 Task: Find connections with filter location Campiña with filter topic #Onlineadvertisingwith filter profile language English with filter current company AMD with filter school BNM Institute Of Technology with filter industry Investment Advice with filter service category AssistanceAdvertising with filter keywords title Nurse
Action: Mouse moved to (489, 65)
Screenshot: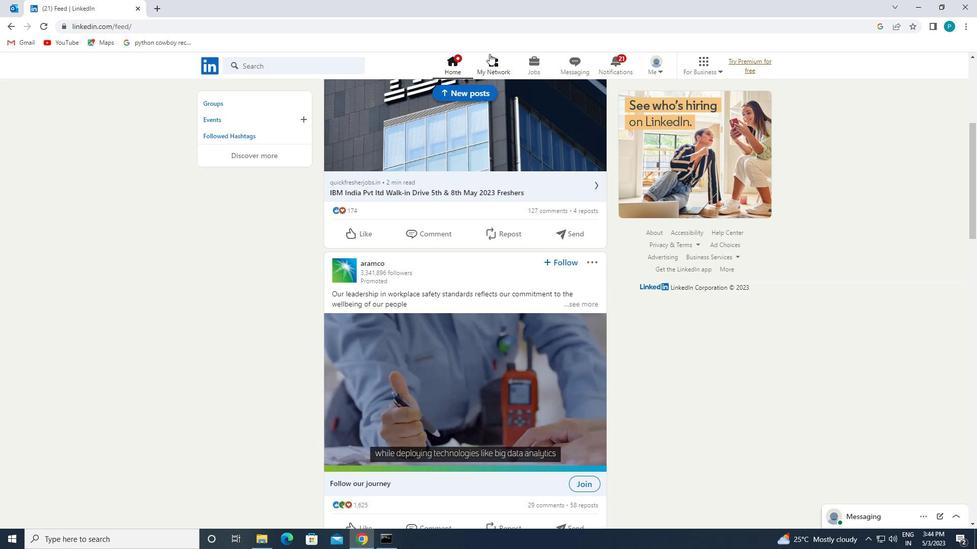 
Action: Mouse pressed left at (489, 65)
Screenshot: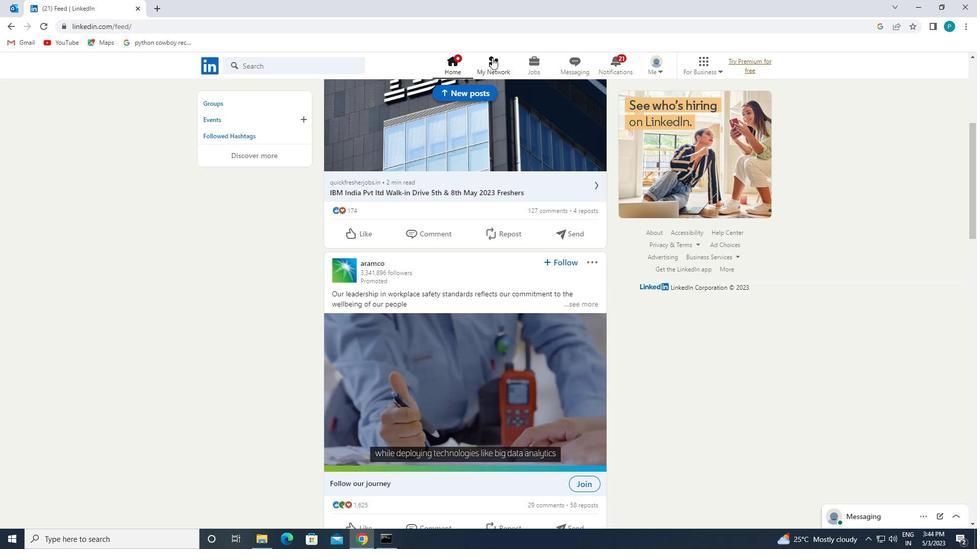 
Action: Mouse moved to (306, 120)
Screenshot: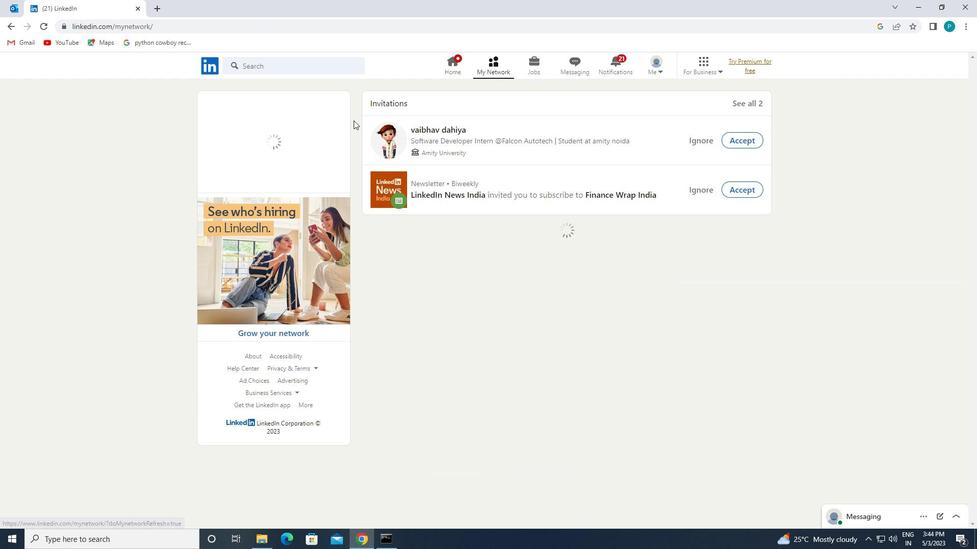 
Action: Mouse pressed left at (306, 120)
Screenshot: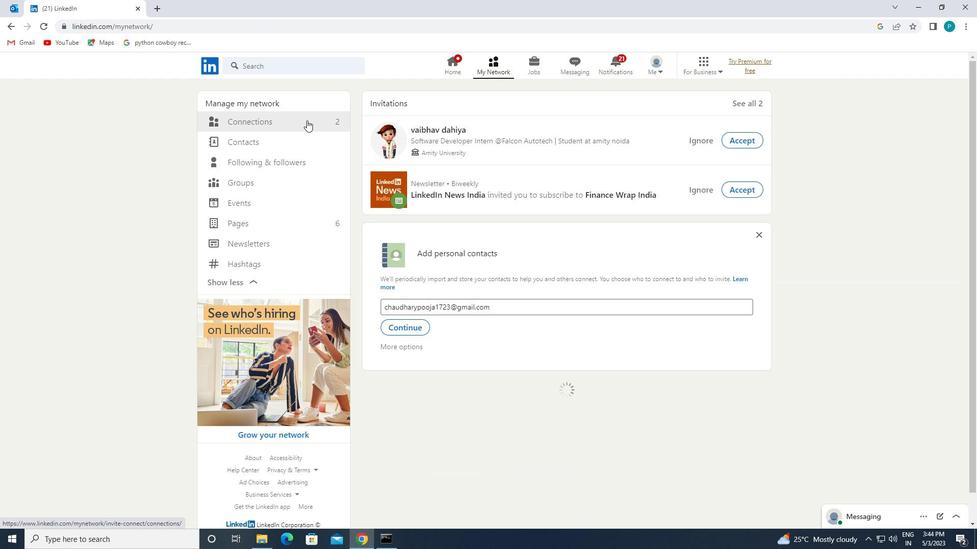 
Action: Mouse moved to (571, 122)
Screenshot: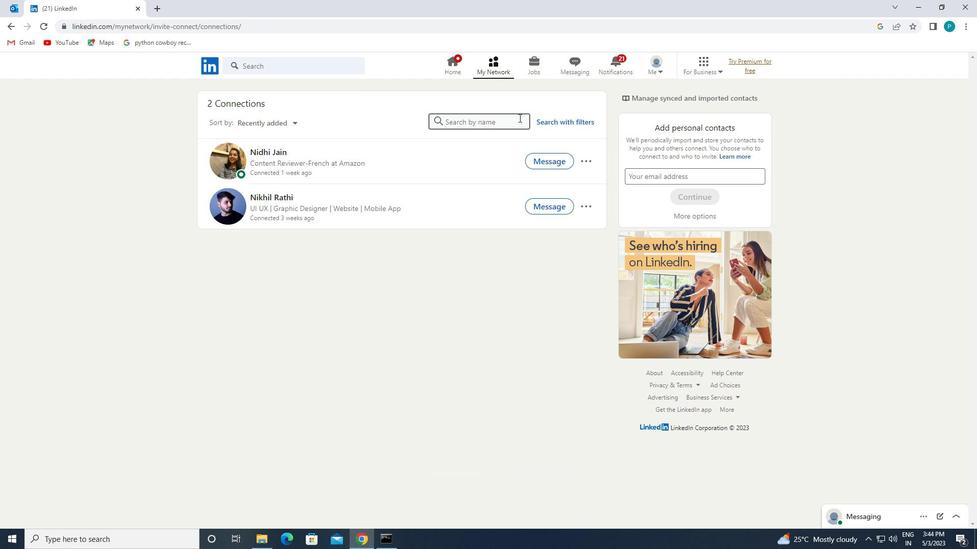 
Action: Mouse pressed left at (571, 122)
Screenshot: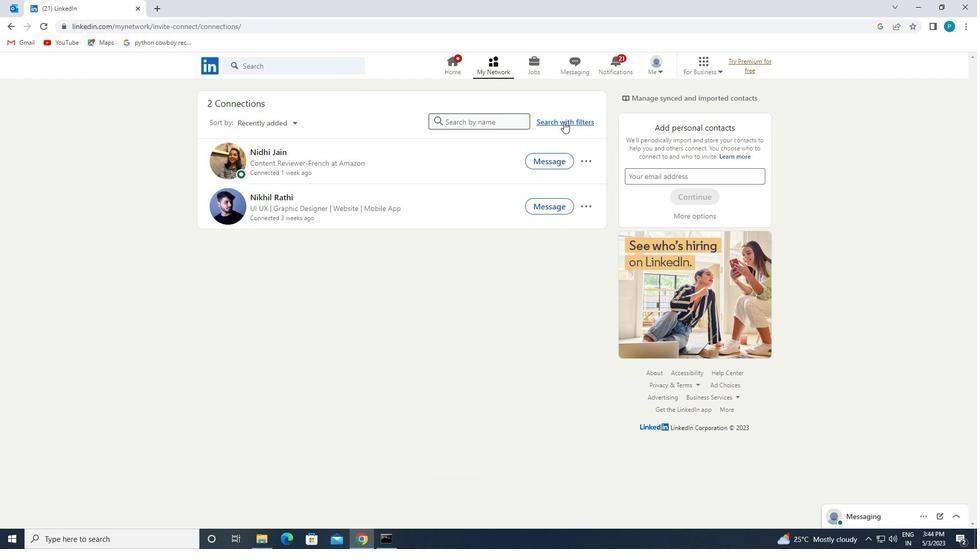 
Action: Mouse moved to (520, 92)
Screenshot: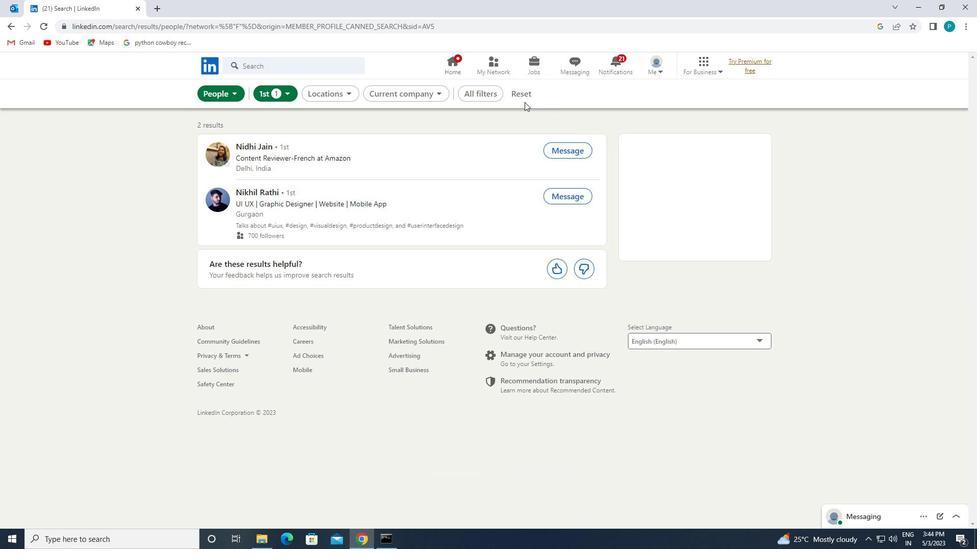 
Action: Mouse pressed left at (520, 92)
Screenshot: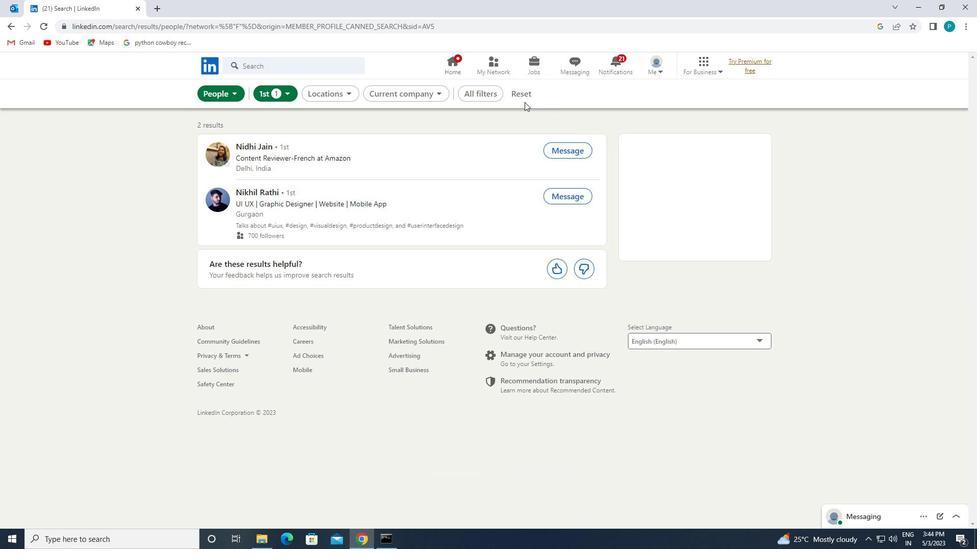 
Action: Mouse moved to (516, 93)
Screenshot: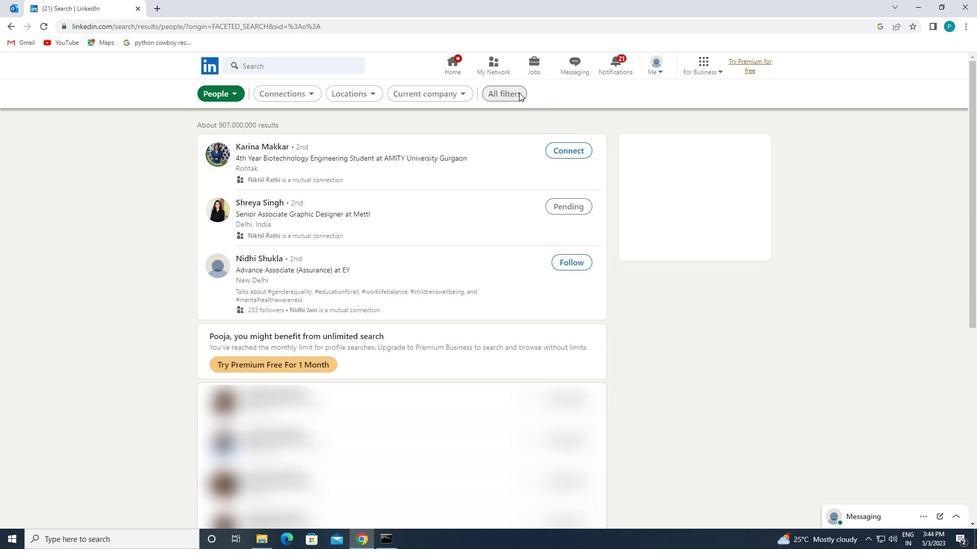
Action: Mouse pressed left at (516, 93)
Screenshot: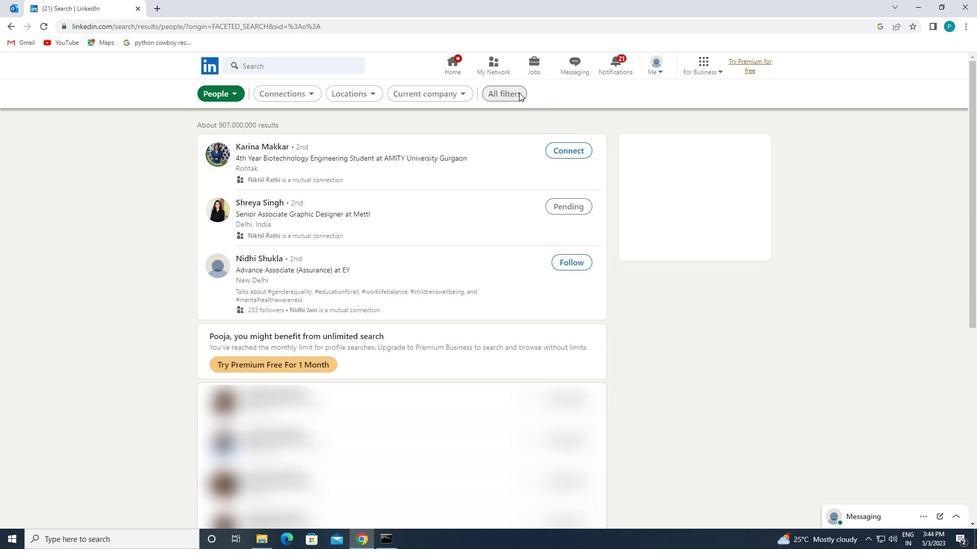 
Action: Mouse moved to (841, 282)
Screenshot: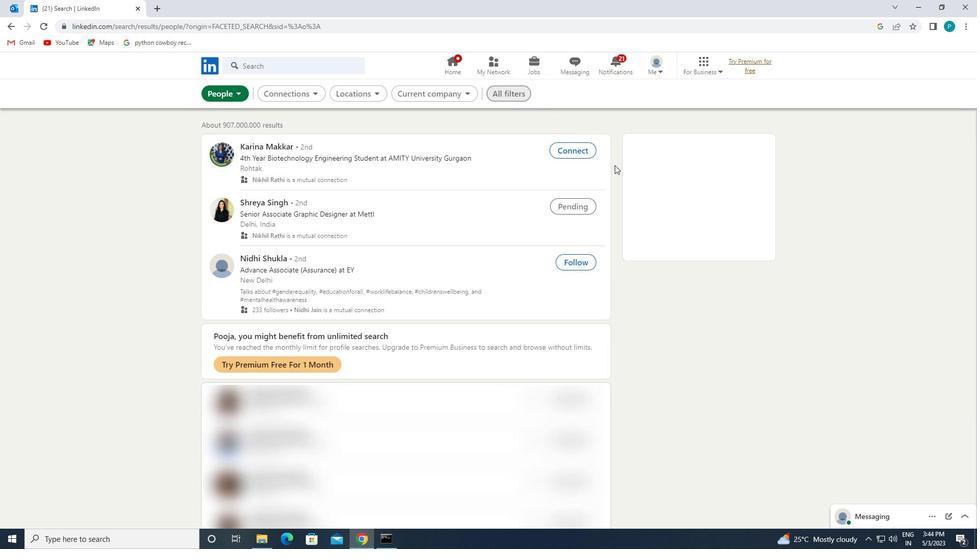 
Action: Mouse scrolled (841, 281) with delta (0, 0)
Screenshot: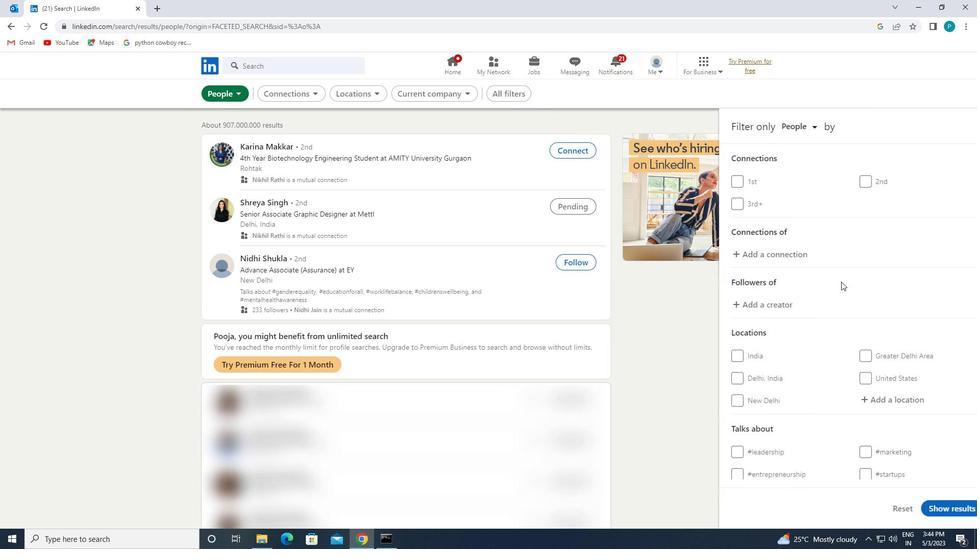 
Action: Mouse moved to (841, 283)
Screenshot: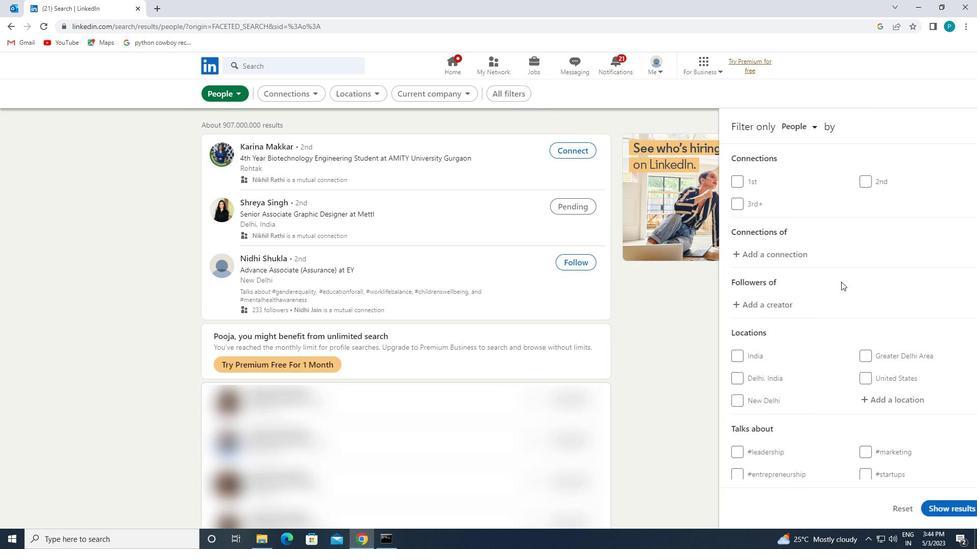 
Action: Mouse scrolled (841, 282) with delta (0, 0)
Screenshot: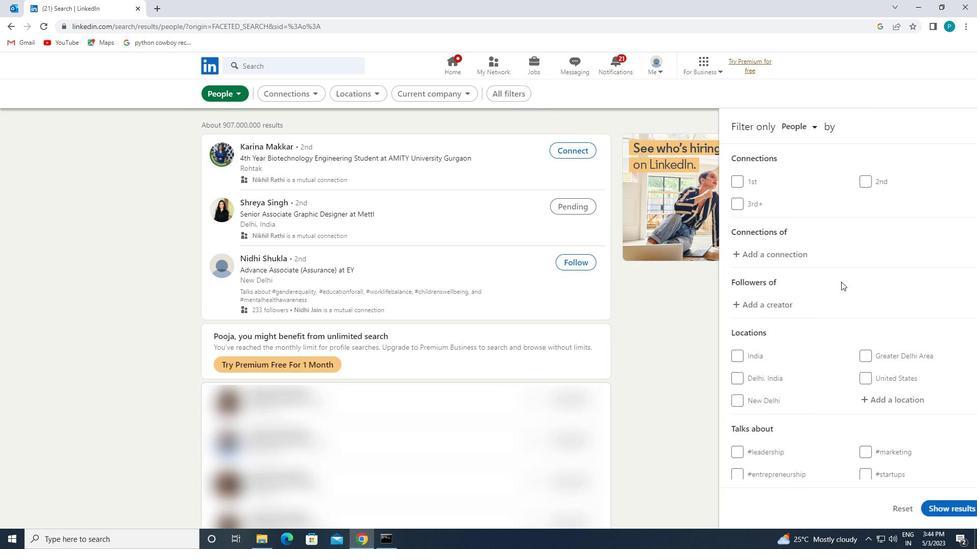 
Action: Mouse moved to (850, 292)
Screenshot: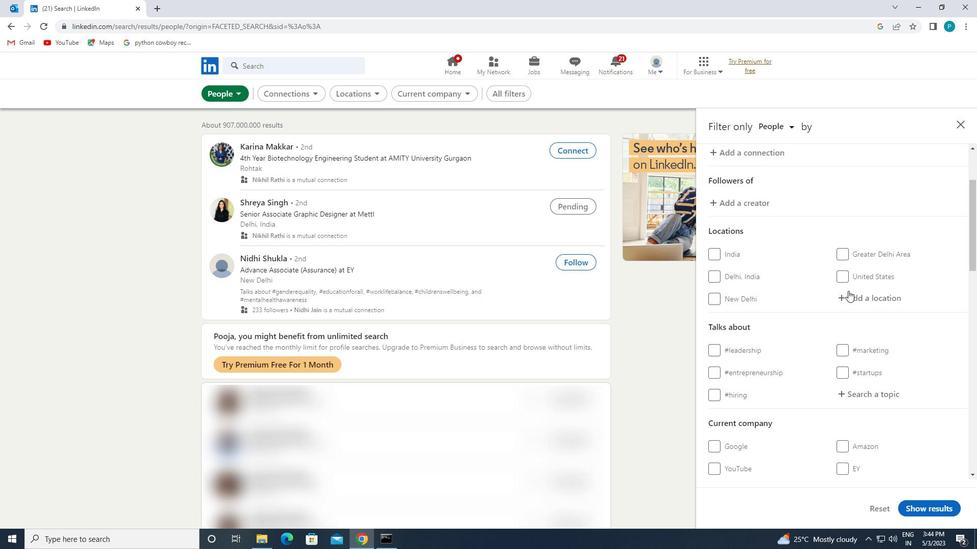 
Action: Mouse pressed left at (850, 292)
Screenshot: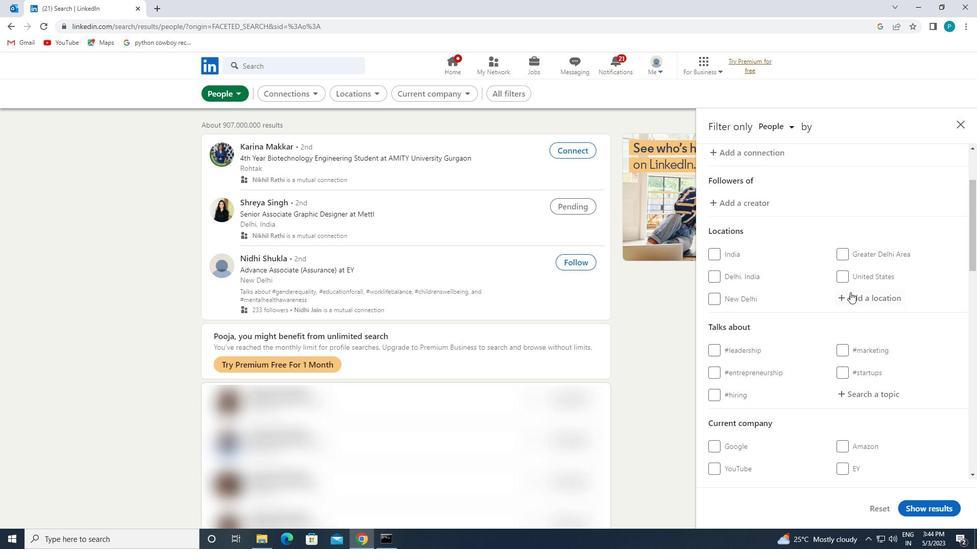 
Action: Mouse moved to (851, 293)
Screenshot: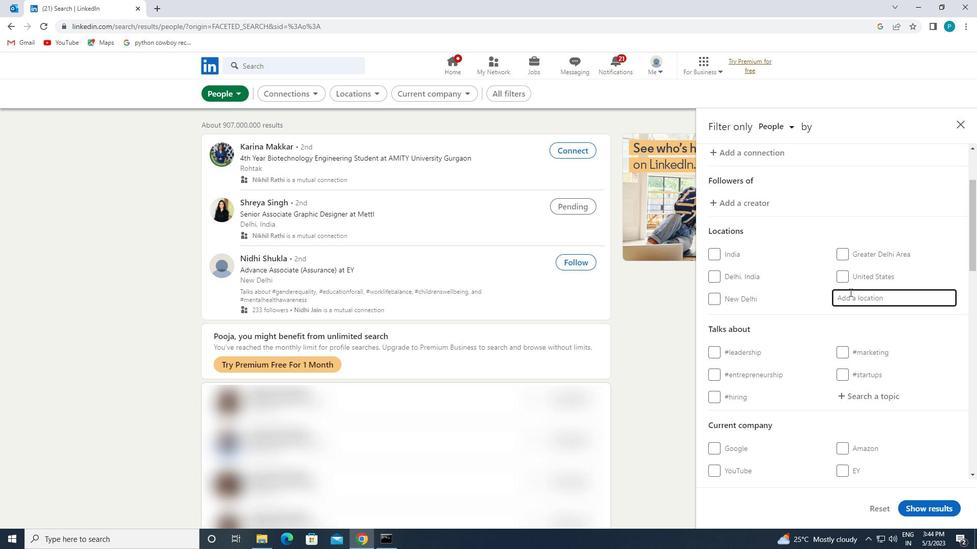 
Action: Key pressed <Key.caps_lock>c<Key.caps_lock>ampina
Screenshot: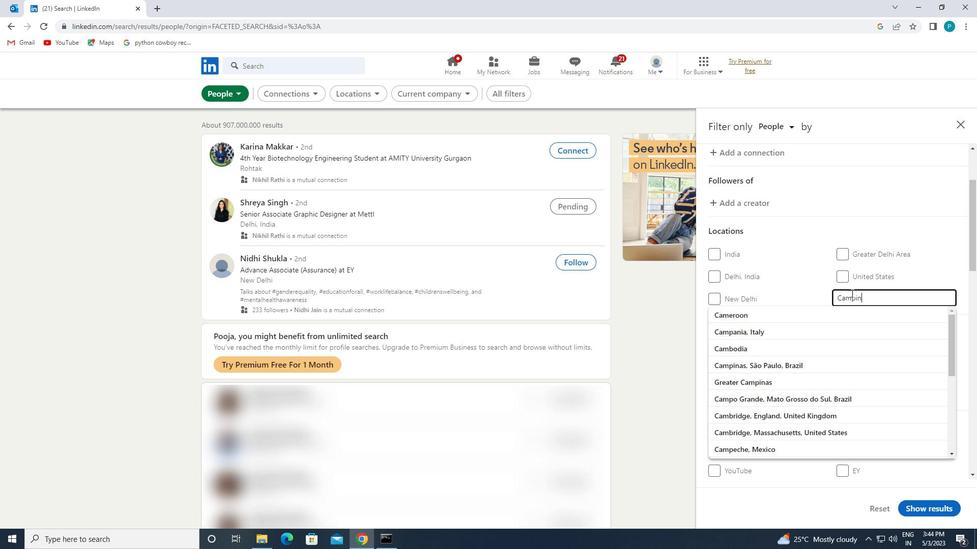 
Action: Mouse moved to (870, 330)
Screenshot: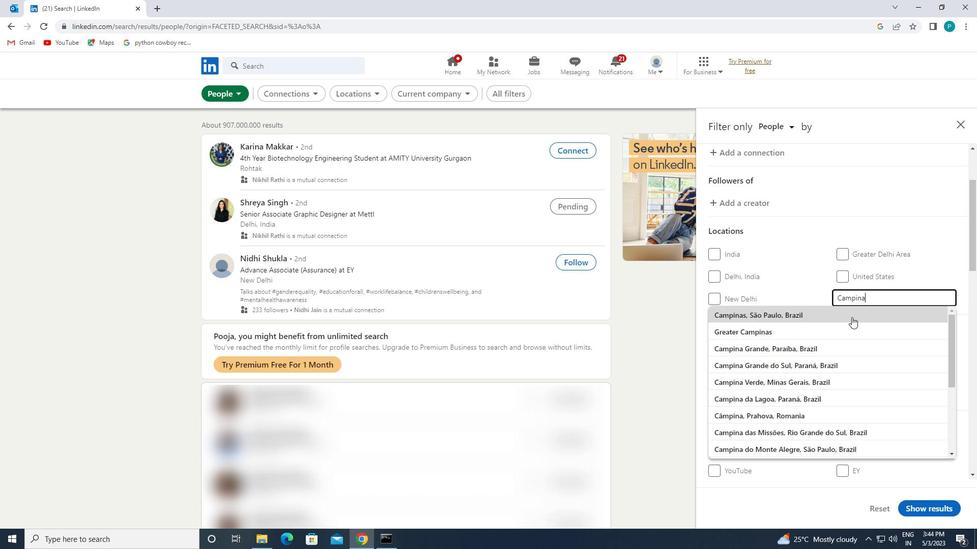 
Action: Key pressed <Key.enter>
Screenshot: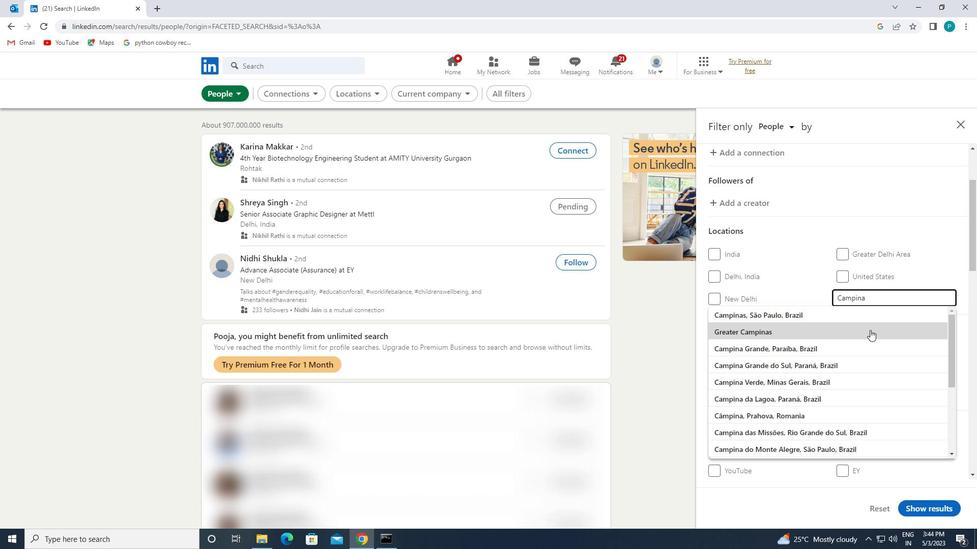 
Action: Mouse moved to (880, 336)
Screenshot: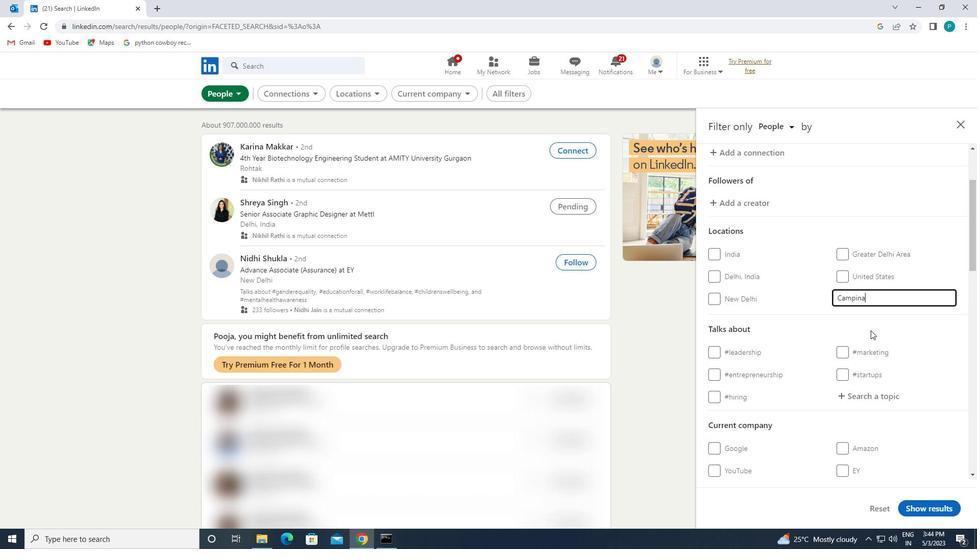 
Action: Mouse scrolled (880, 335) with delta (0, 0)
Screenshot: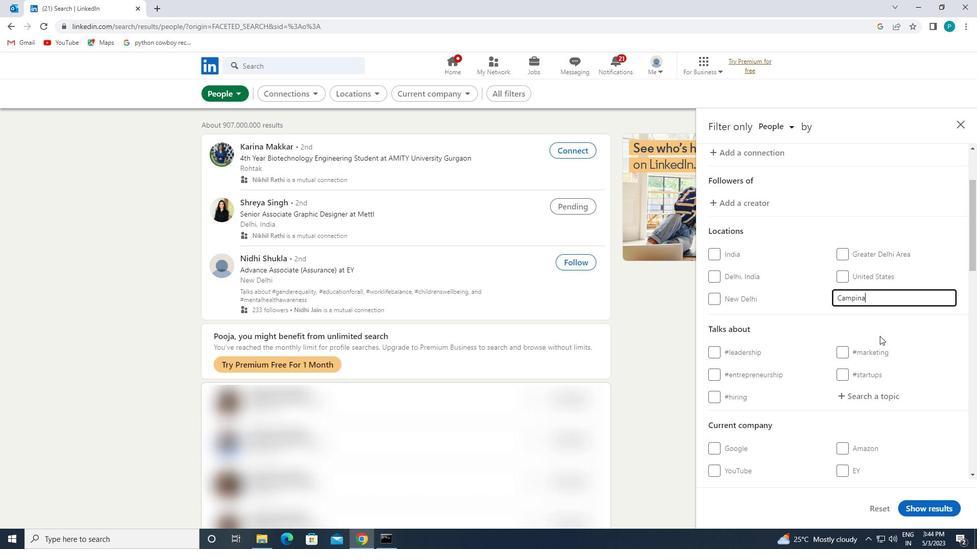 
Action: Mouse scrolled (880, 335) with delta (0, 0)
Screenshot: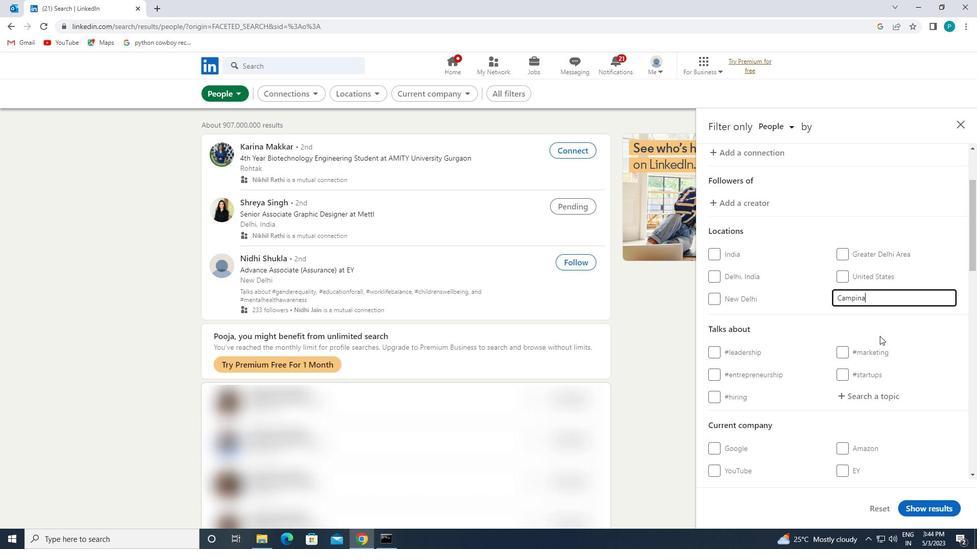 
Action: Mouse moved to (832, 291)
Screenshot: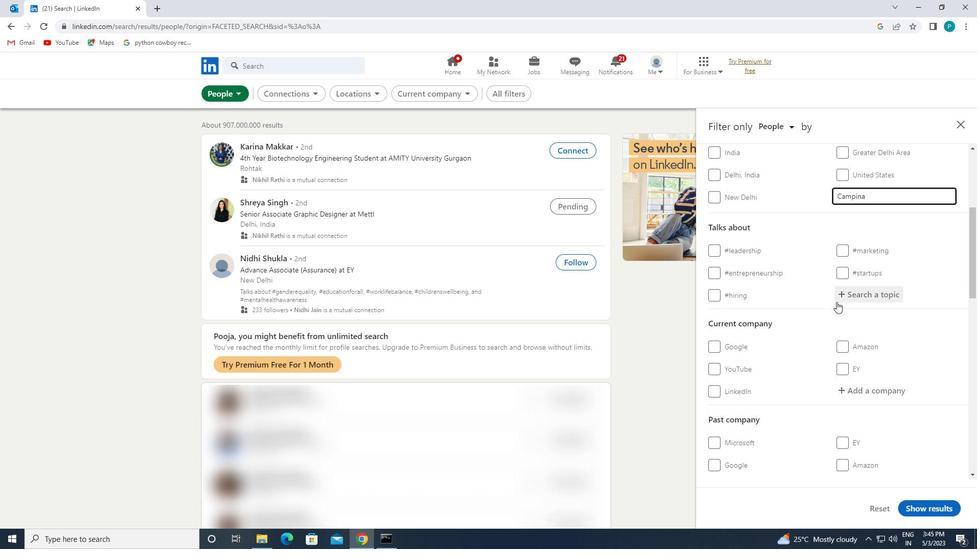 
Action: Mouse pressed left at (832, 291)
Screenshot: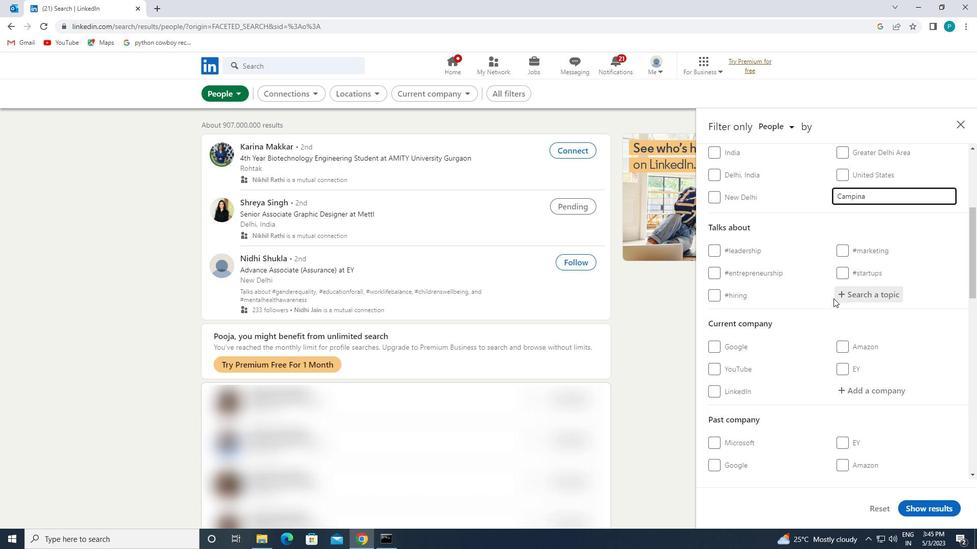 
Action: Mouse moved to (848, 298)
Screenshot: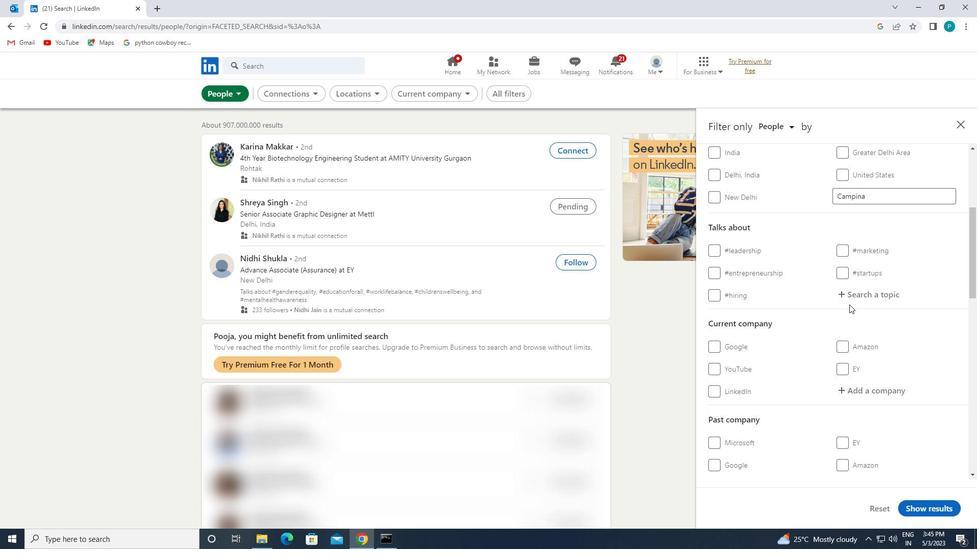 
Action: Mouse pressed left at (848, 298)
Screenshot: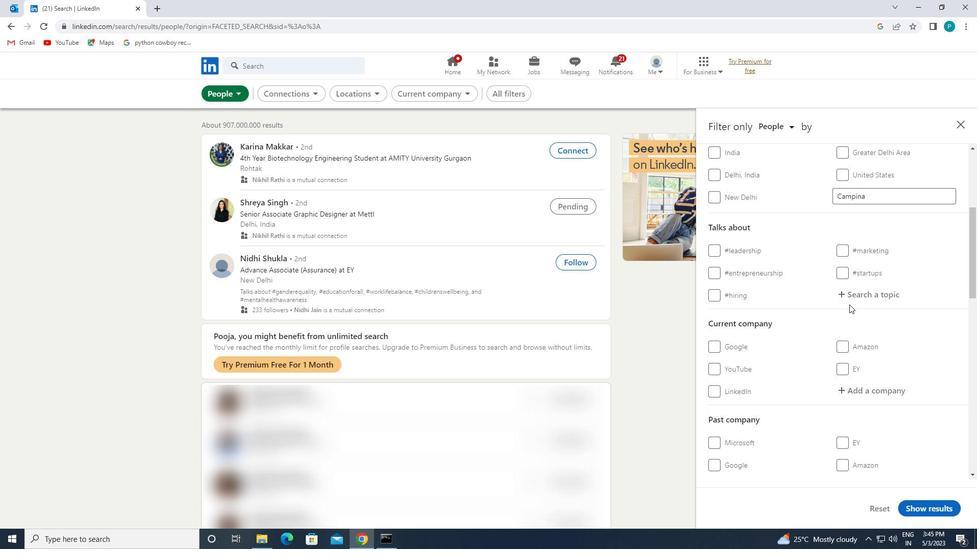 
Action: Mouse moved to (857, 303)
Screenshot: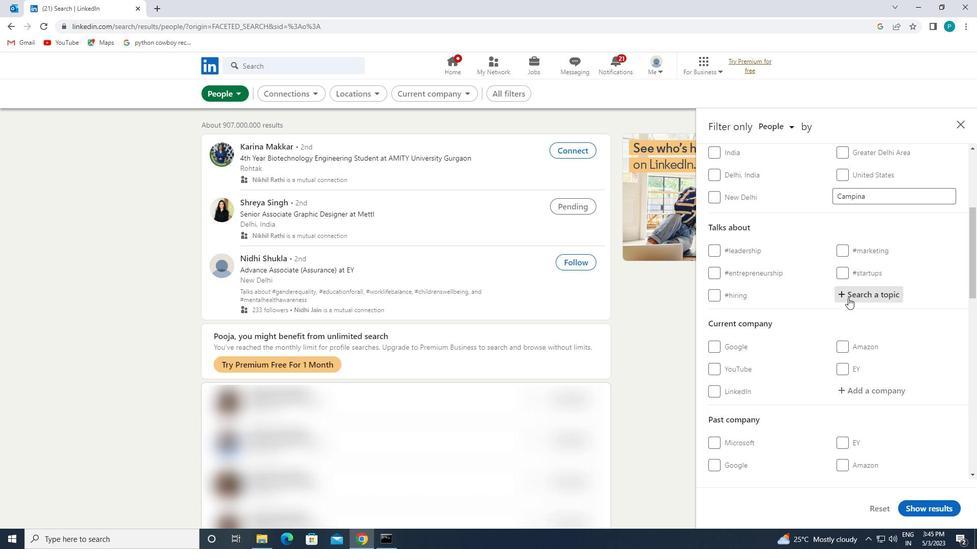 
Action: Key pressed <Key.shift><Key.shift><Key.shift><Key.shift><Key.shift><Key.shift><Key.shift><Key.shift><Key.shift><Key.shift><Key.shift><Key.shift><Key.shift><Key.shift><Key.shift><Key.shift><Key.shift><Key.shift><Key.shift><Key.shift><Key.shift><Key.shift><Key.shift><Key.shift><Key.shift><Key.shift>#<Key.caps_lock>O<Key.caps_lock>NLINEADVERTISING
Screenshot: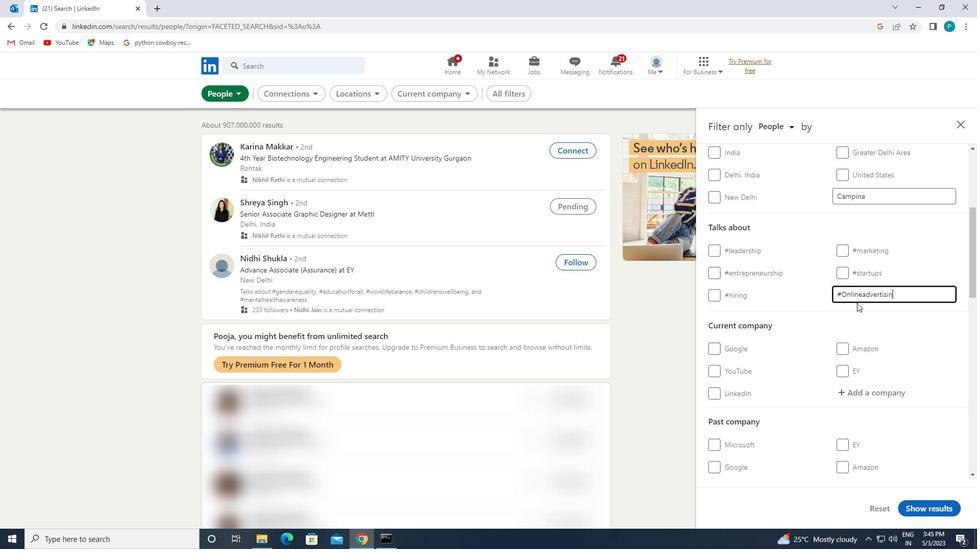 
Action: Mouse moved to (726, 209)
Screenshot: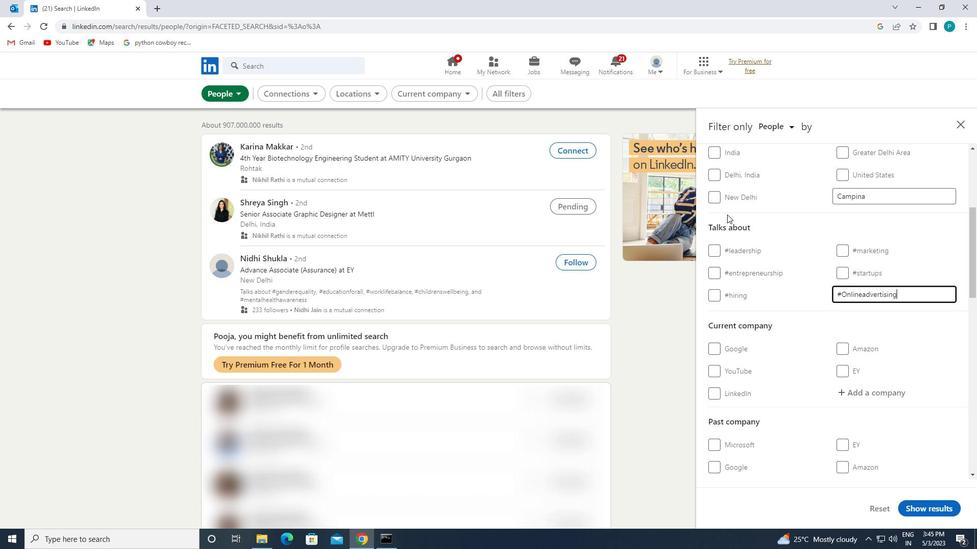 
Action: Mouse scrolled (726, 208) with delta (0, 0)
Screenshot: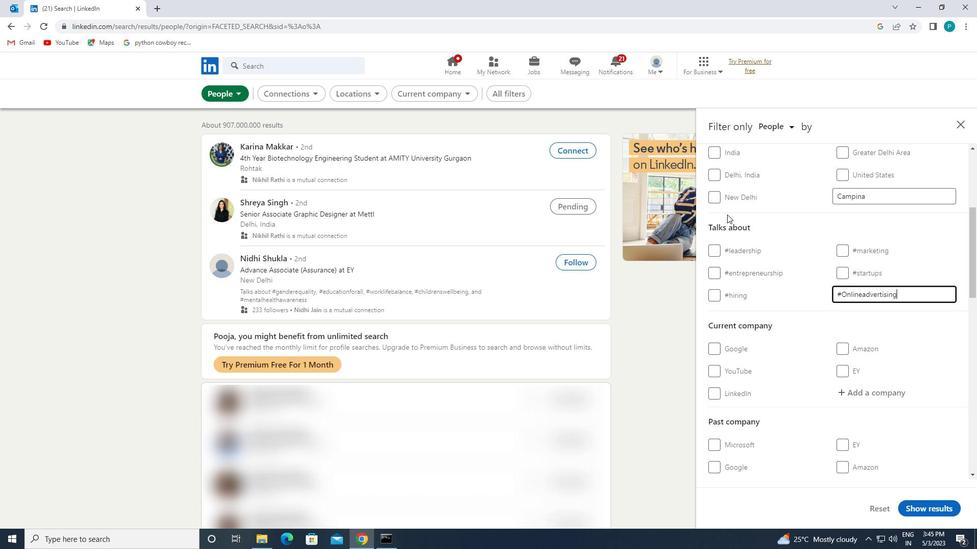 
Action: Mouse moved to (727, 209)
Screenshot: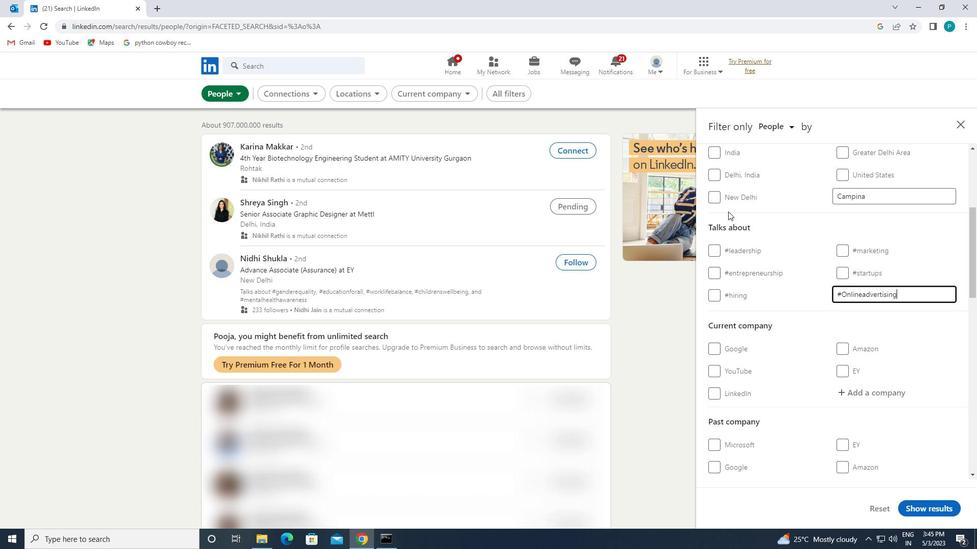 
Action: Mouse scrolled (727, 209) with delta (0, 0)
Screenshot: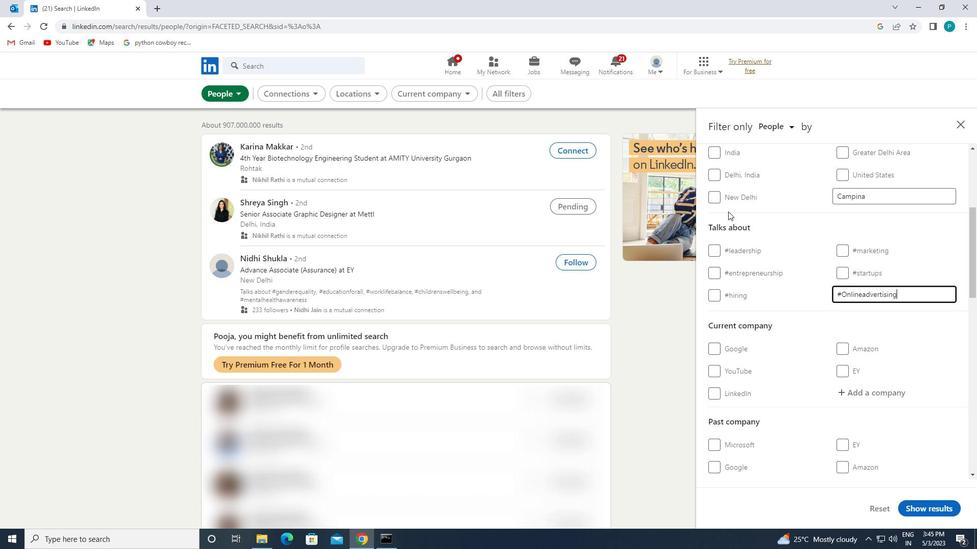 
Action: Mouse moved to (714, 213)
Screenshot: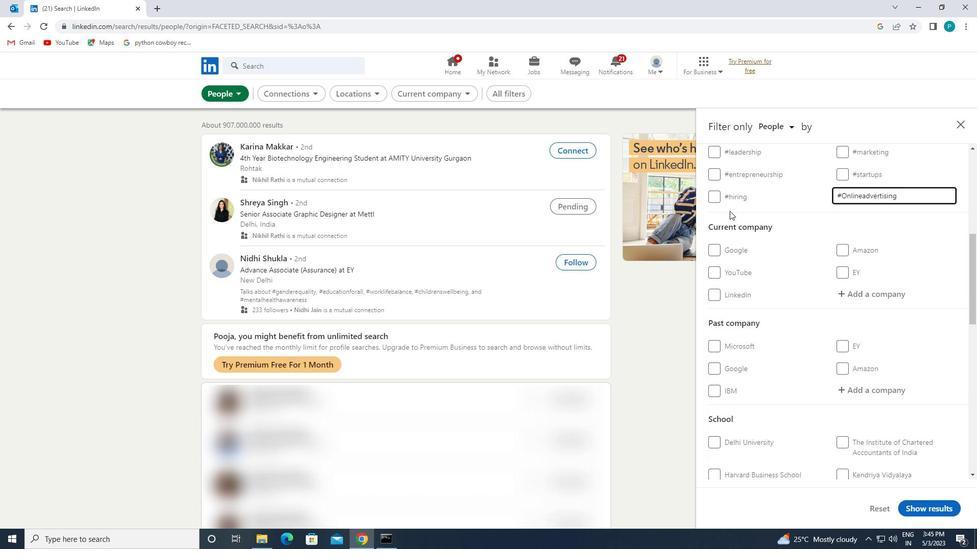 
Action: Mouse scrolled (714, 213) with delta (0, 0)
Screenshot: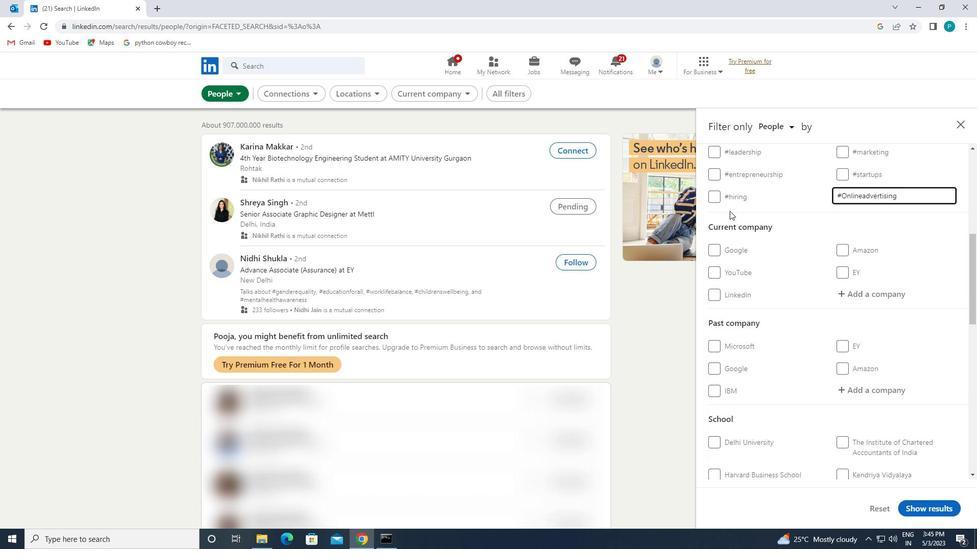 
Action: Mouse scrolled (714, 213) with delta (0, 0)
Screenshot: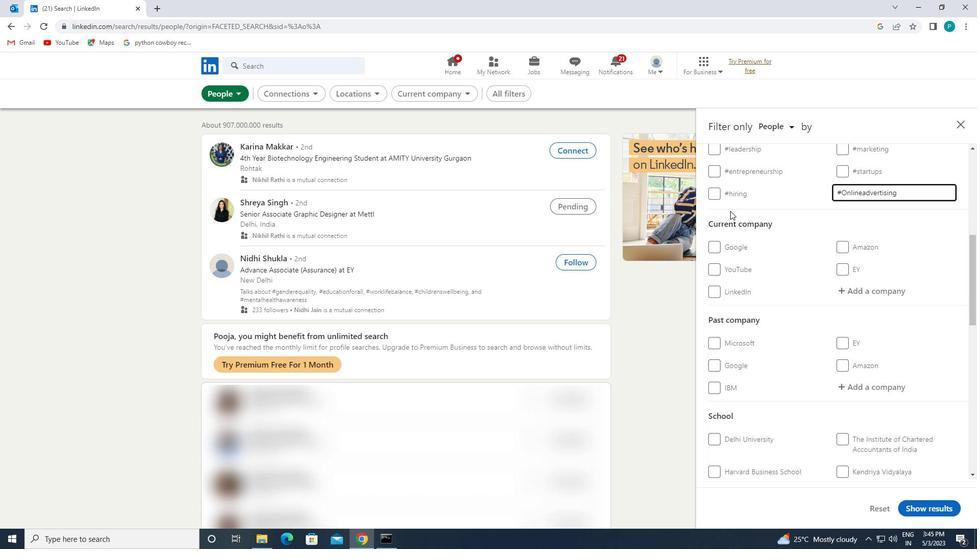 
Action: Mouse scrolled (714, 213) with delta (0, 0)
Screenshot: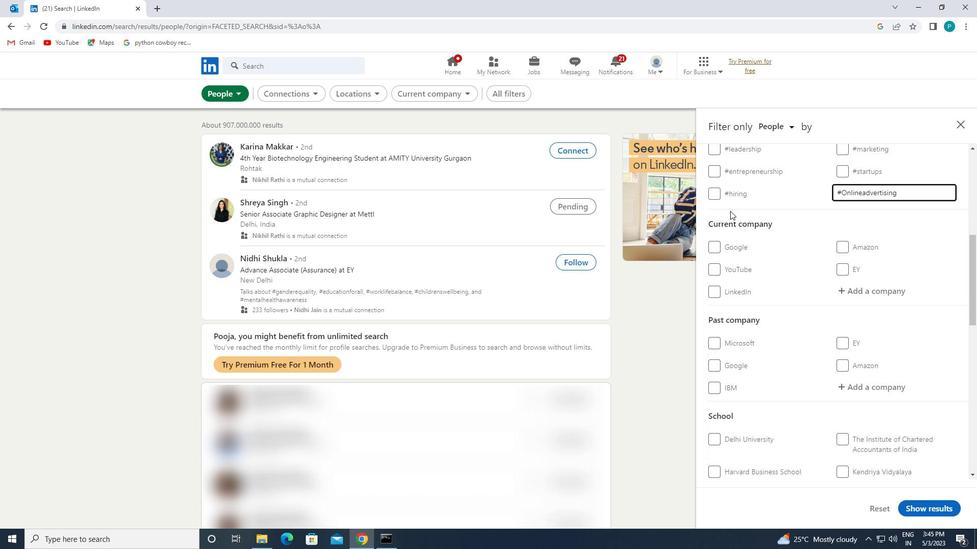 
Action: Mouse moved to (733, 243)
Screenshot: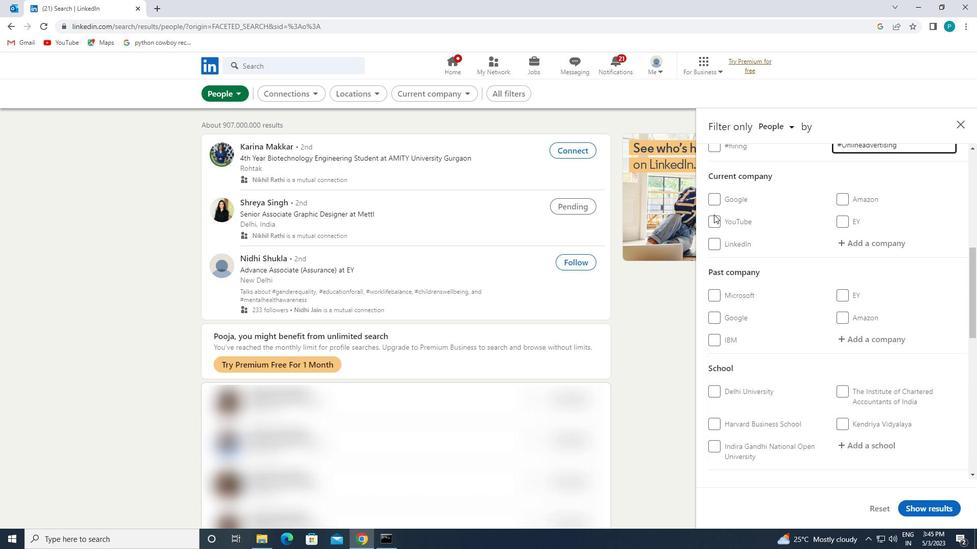 
Action: Mouse scrolled (733, 242) with delta (0, 0)
Screenshot: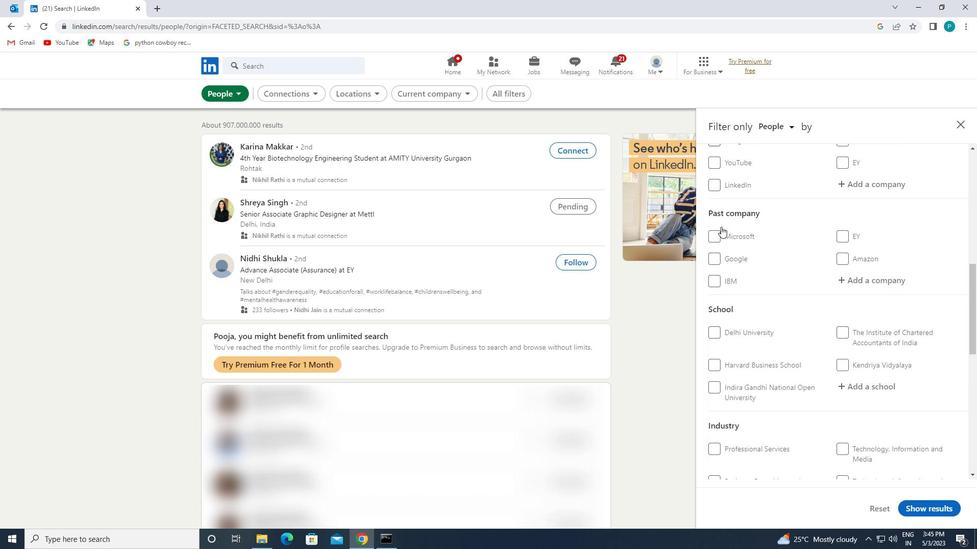 
Action: Mouse moved to (733, 244)
Screenshot: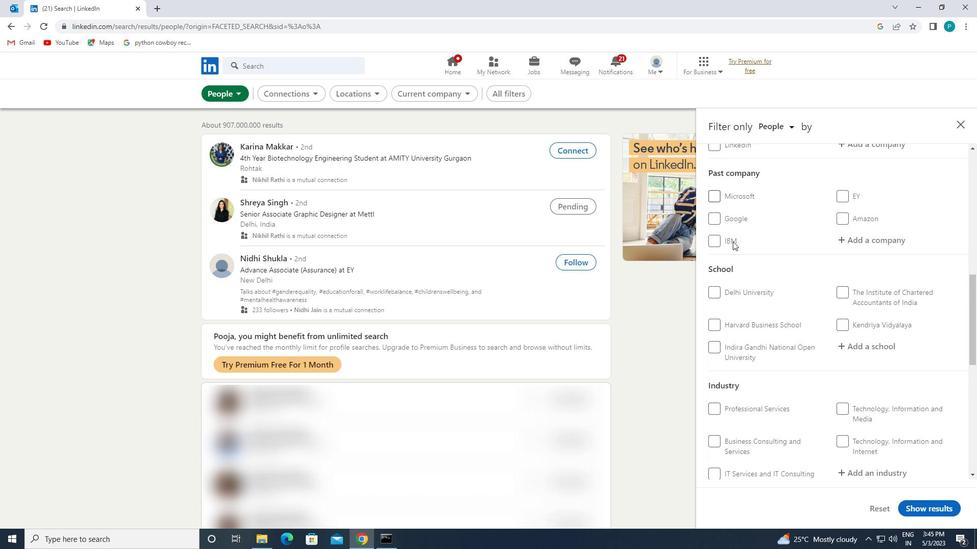 
Action: Mouse scrolled (733, 244) with delta (0, 0)
Screenshot: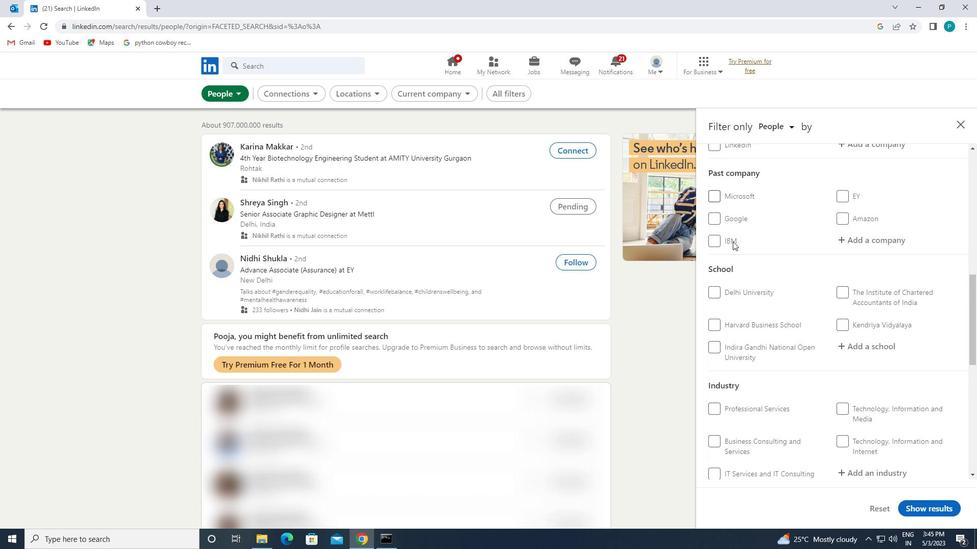 
Action: Mouse moved to (745, 261)
Screenshot: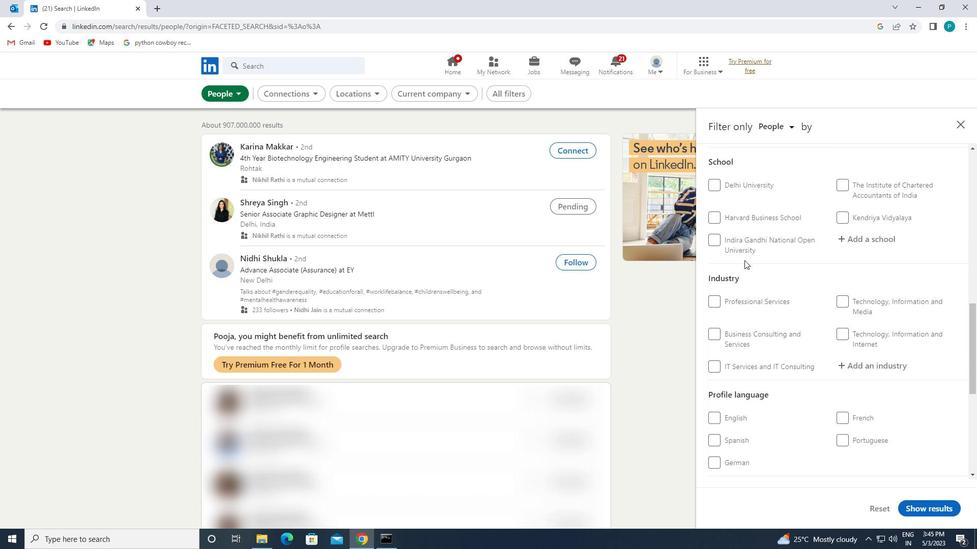 
Action: Mouse scrolled (745, 261) with delta (0, 0)
Screenshot: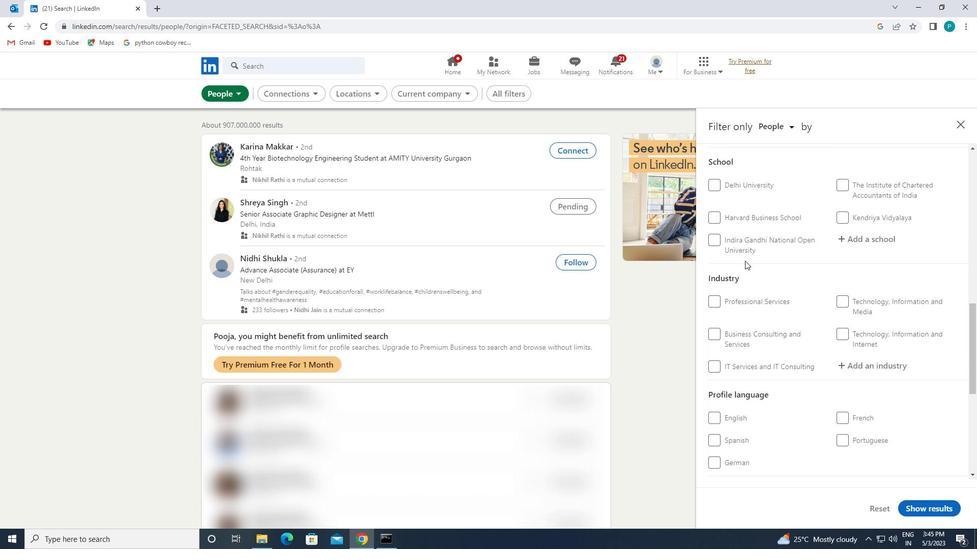 
Action: Mouse scrolled (745, 261) with delta (0, 0)
Screenshot: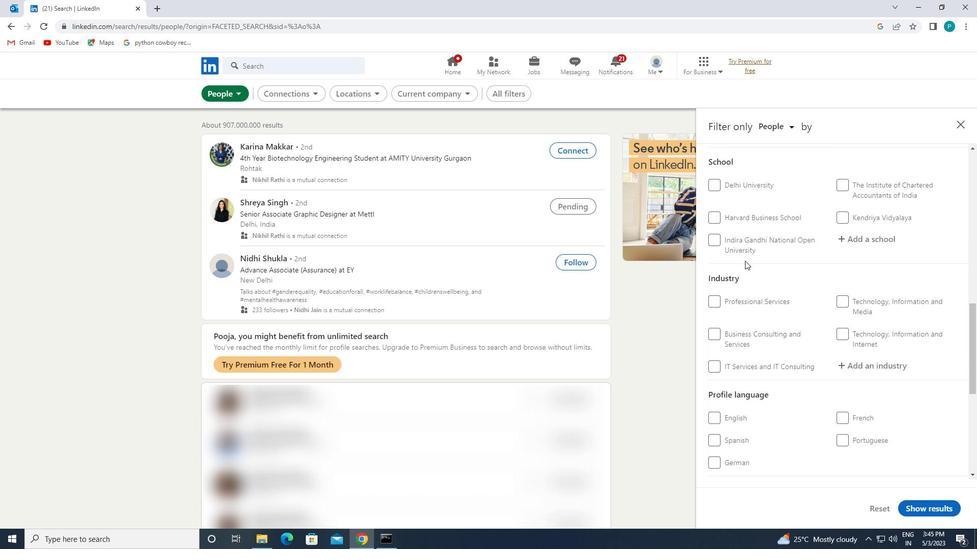 
Action: Mouse moved to (729, 314)
Screenshot: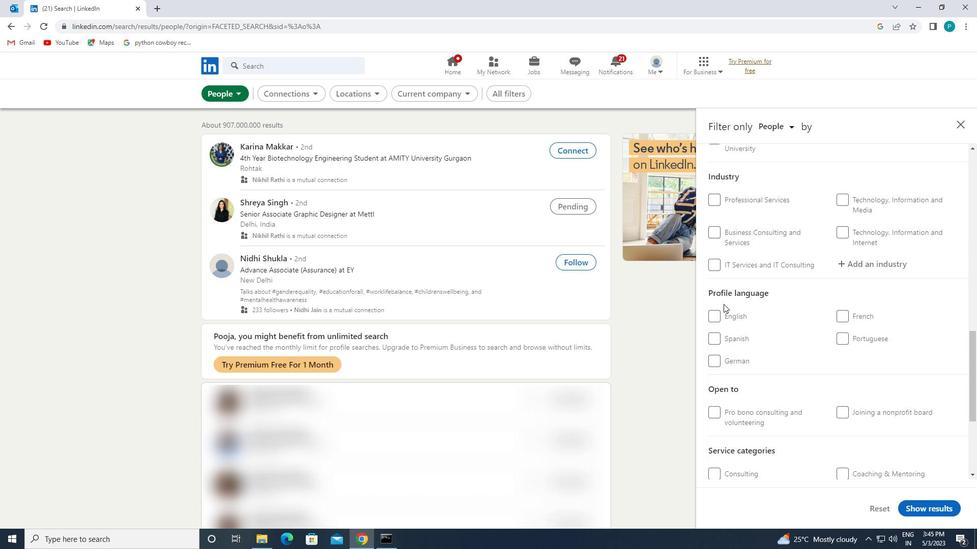 
Action: Mouse pressed left at (729, 314)
Screenshot: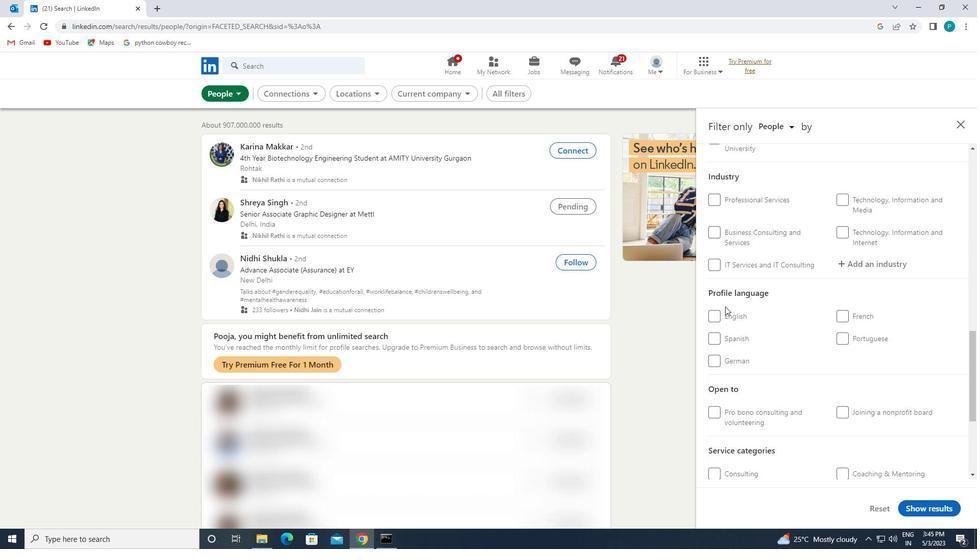 
Action: Mouse moved to (753, 293)
Screenshot: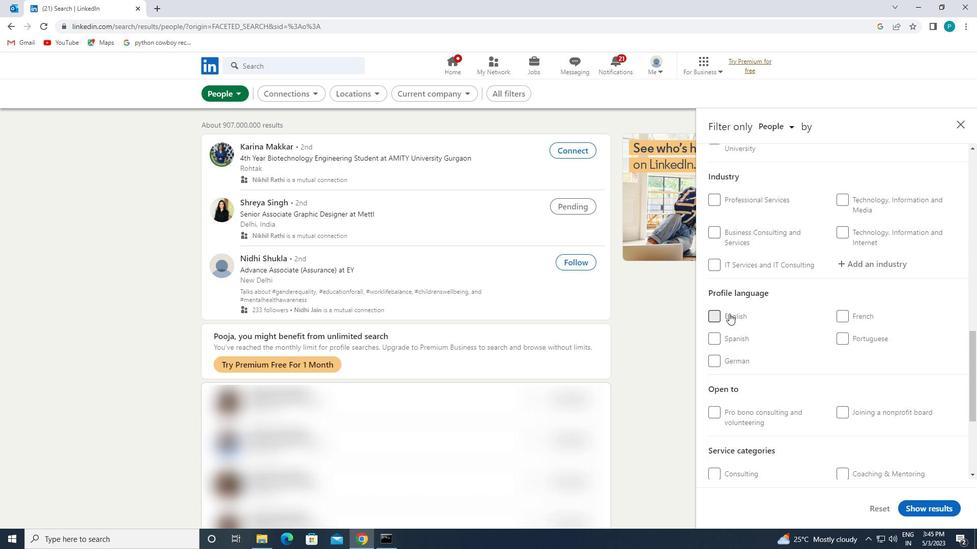 
Action: Mouse scrolled (753, 293) with delta (0, 0)
Screenshot: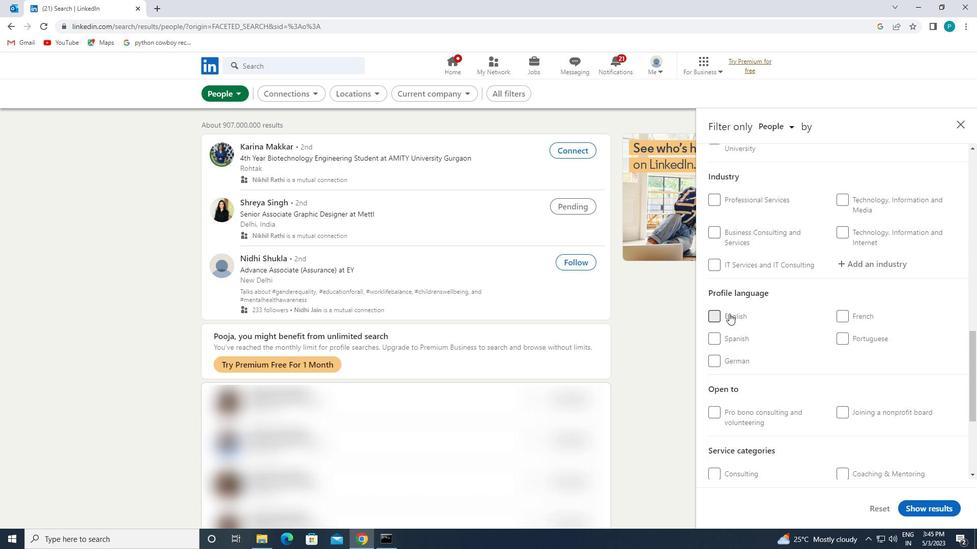 
Action: Mouse scrolled (753, 293) with delta (0, 0)
Screenshot: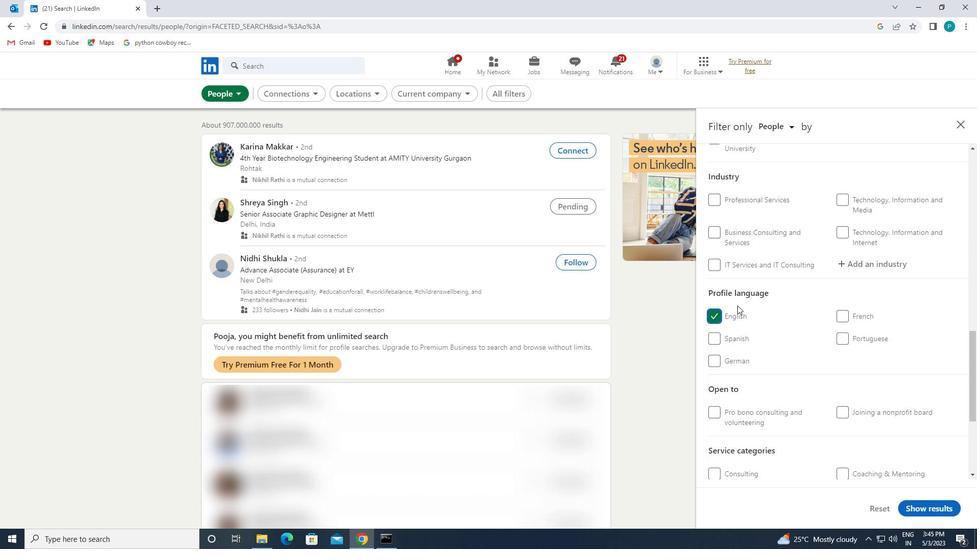 
Action: Mouse scrolled (753, 293) with delta (0, 0)
Screenshot: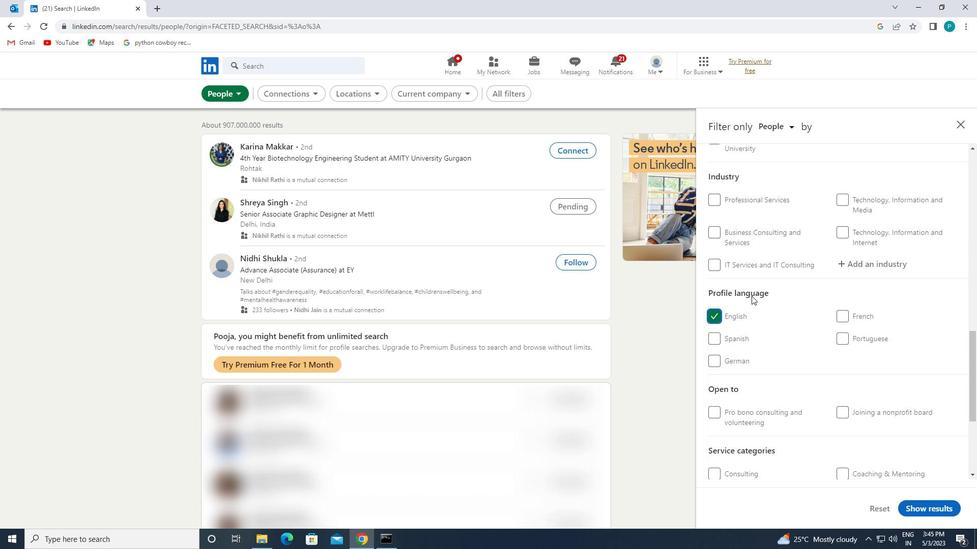 
Action: Mouse moved to (831, 293)
Screenshot: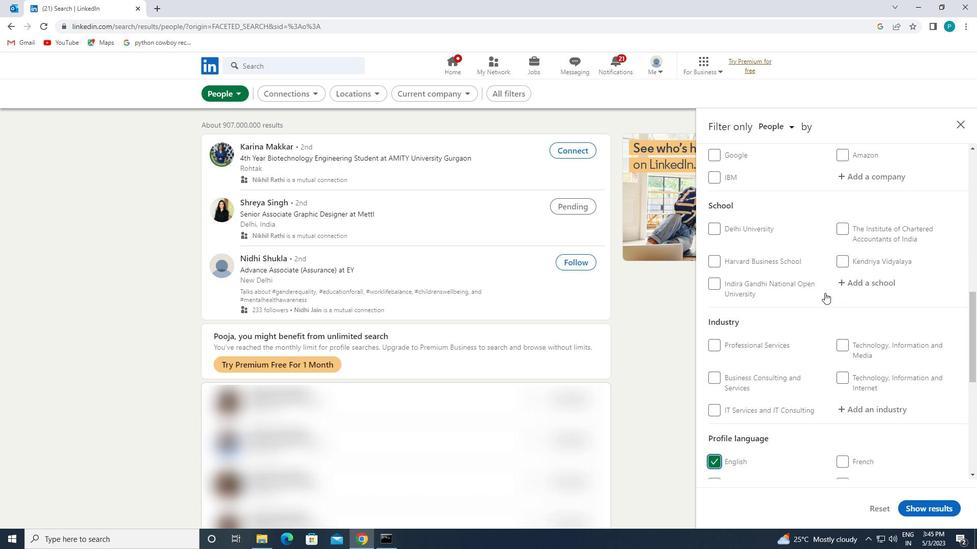 
Action: Mouse scrolled (831, 293) with delta (0, 0)
Screenshot: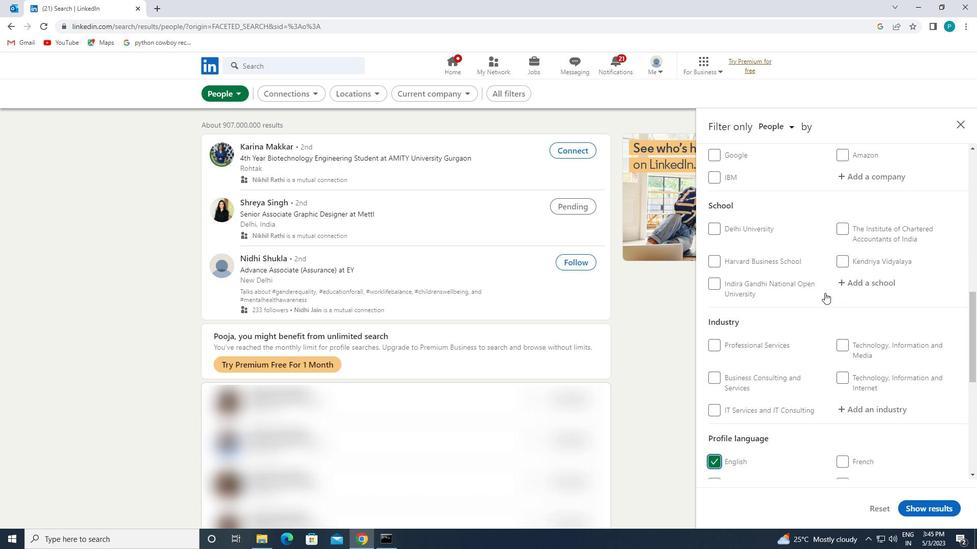 
Action: Mouse moved to (831, 293)
Screenshot: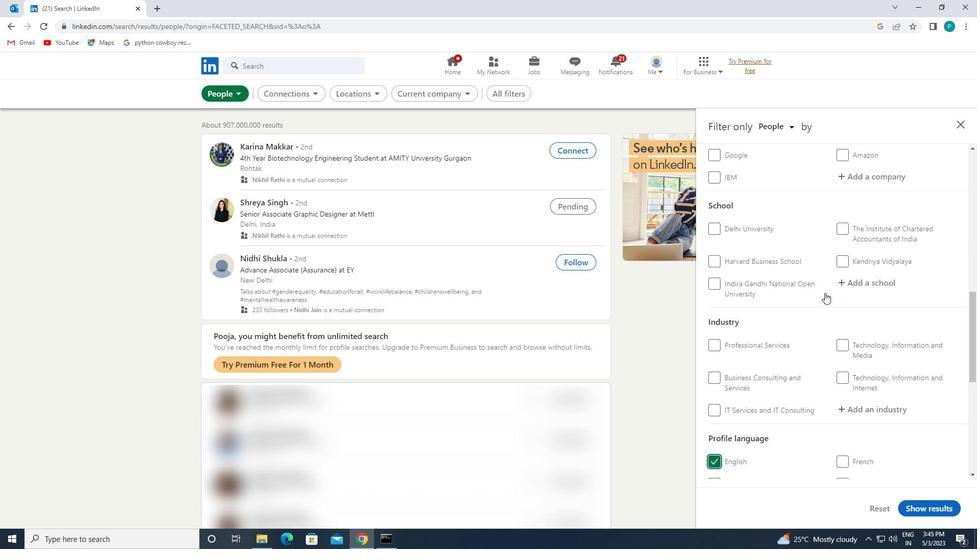 
Action: Mouse scrolled (831, 293) with delta (0, 0)
Screenshot: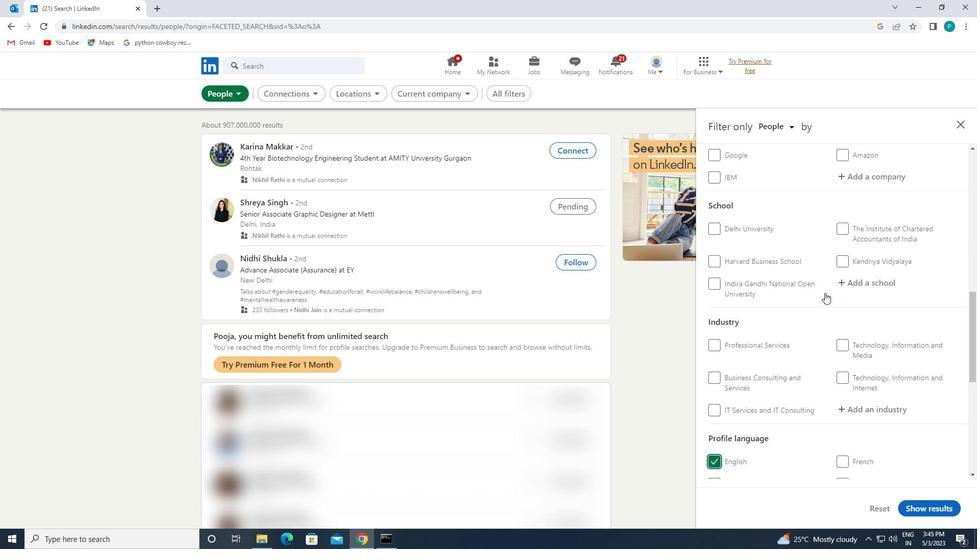 
Action: Mouse moved to (831, 292)
Screenshot: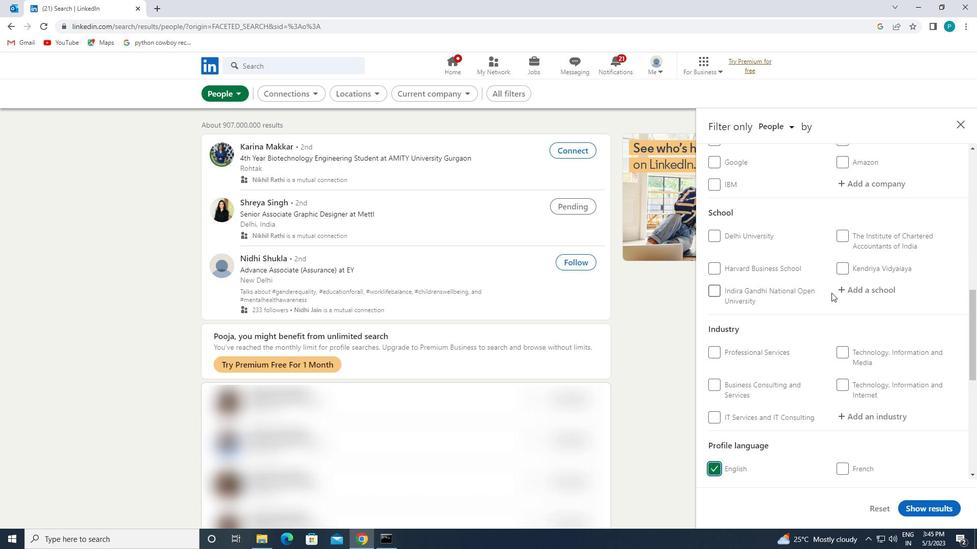 
Action: Mouse scrolled (831, 293) with delta (0, 0)
Screenshot: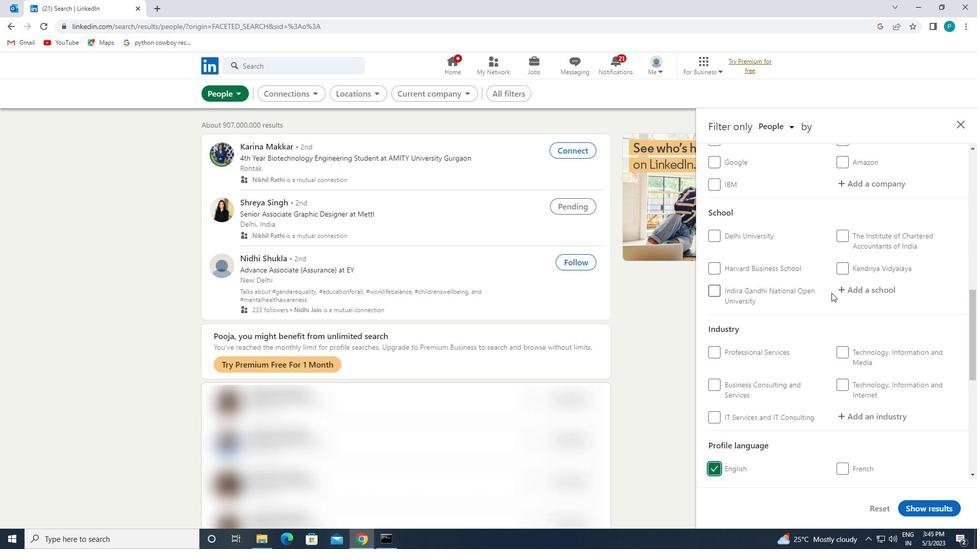 
Action: Mouse moved to (850, 278)
Screenshot: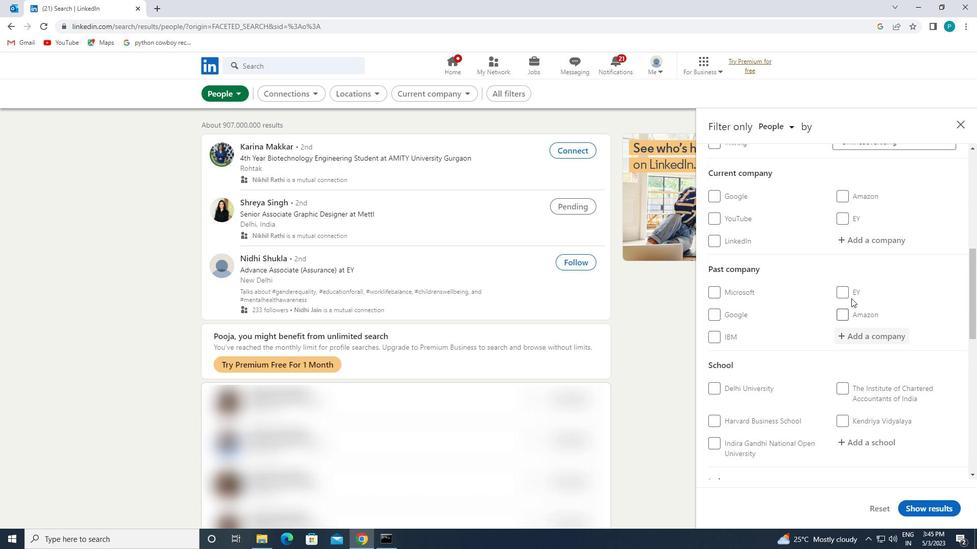 
Action: Mouse scrolled (850, 278) with delta (0, 0)
Screenshot: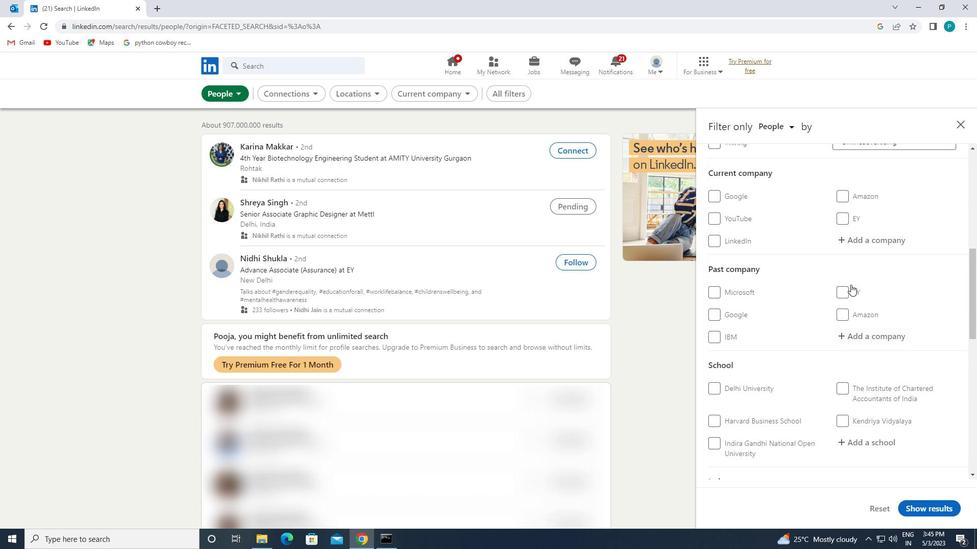 
Action: Mouse moved to (856, 300)
Screenshot: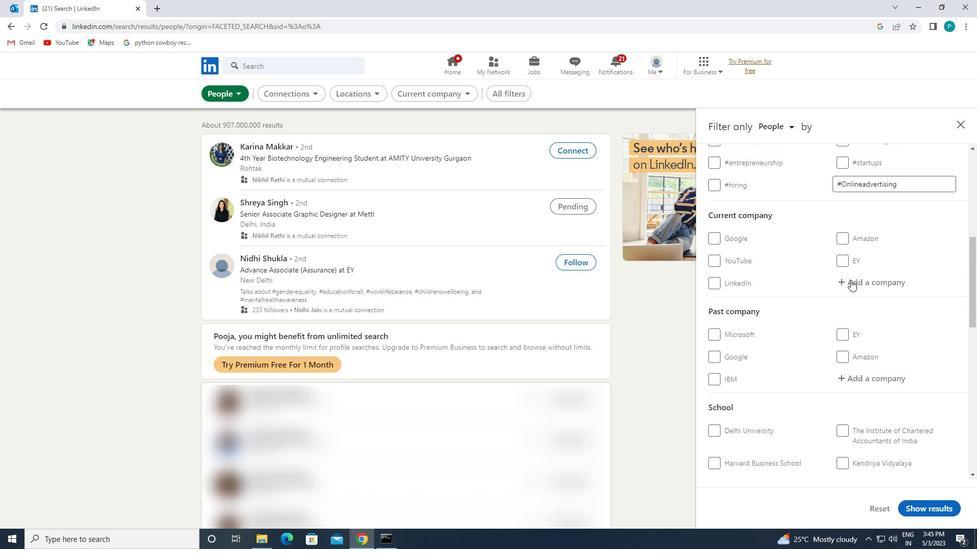 
Action: Mouse pressed left at (856, 300)
Screenshot: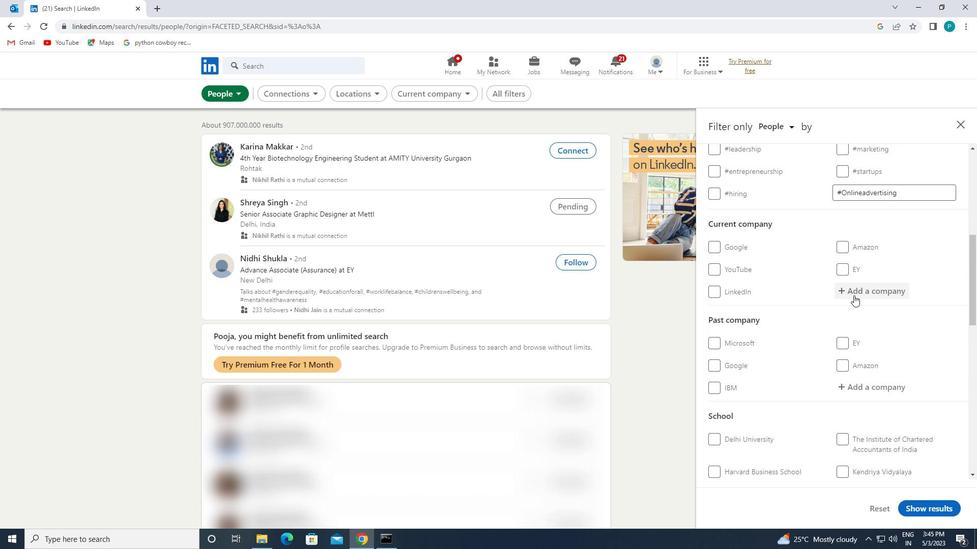 
Action: Mouse moved to (855, 289)
Screenshot: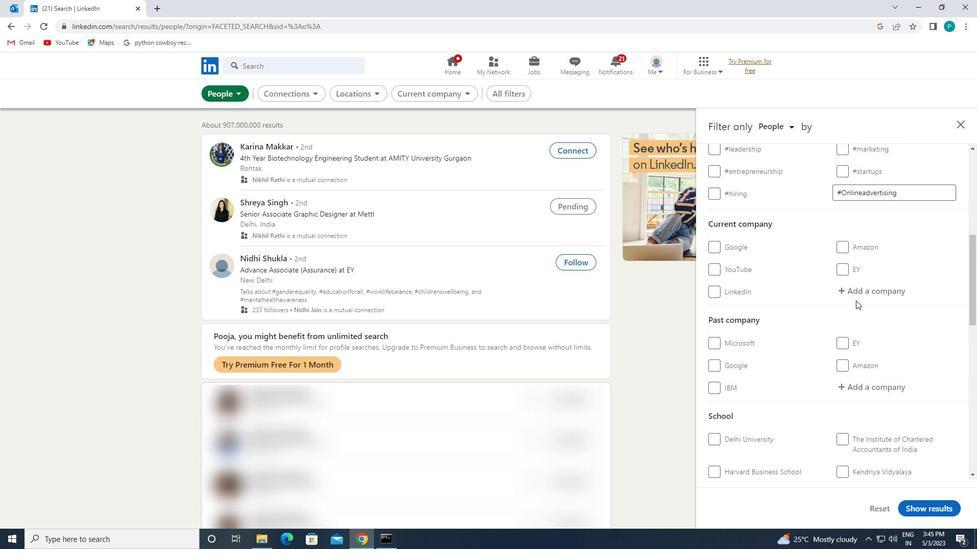 
Action: Mouse pressed left at (855, 289)
Screenshot: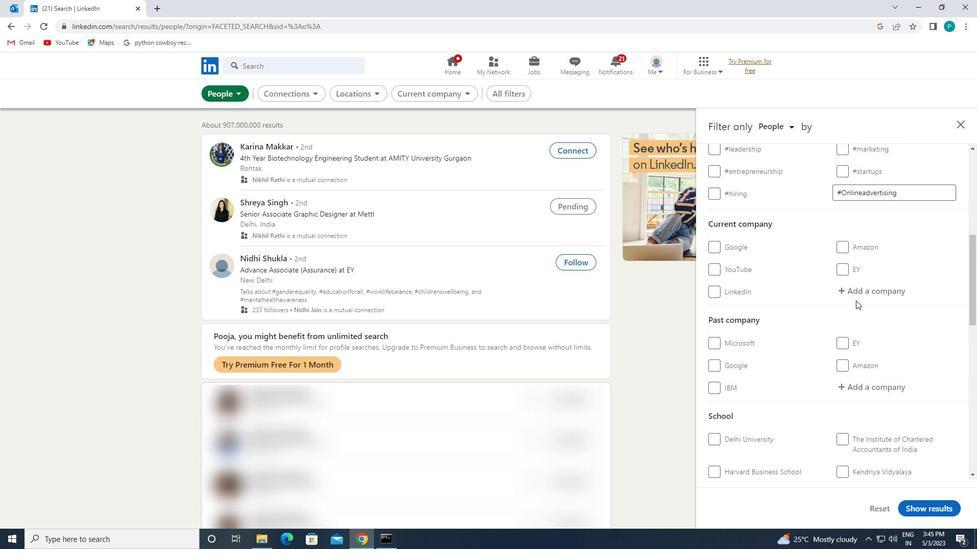 
Action: Key pressed <Key.caps_lock>AMD
Screenshot: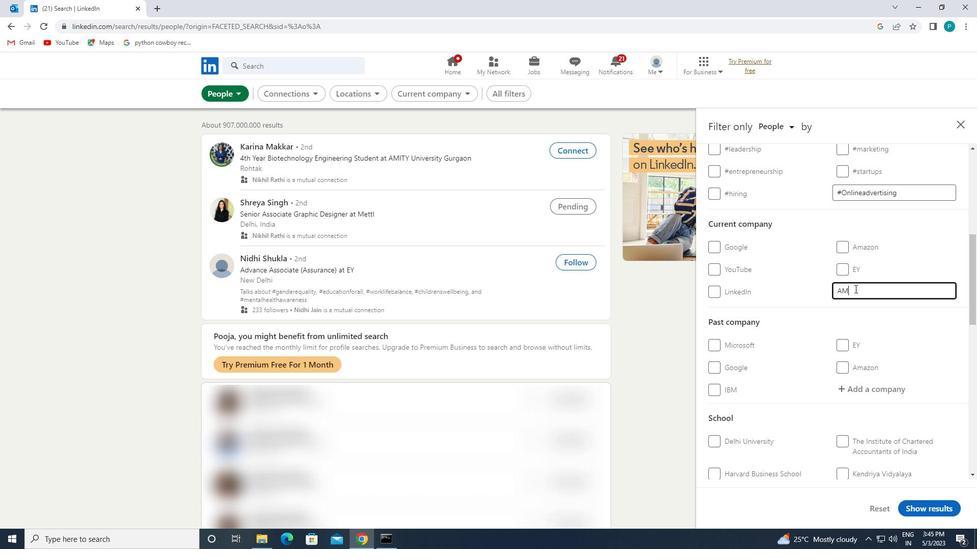 
Action: Mouse moved to (875, 304)
Screenshot: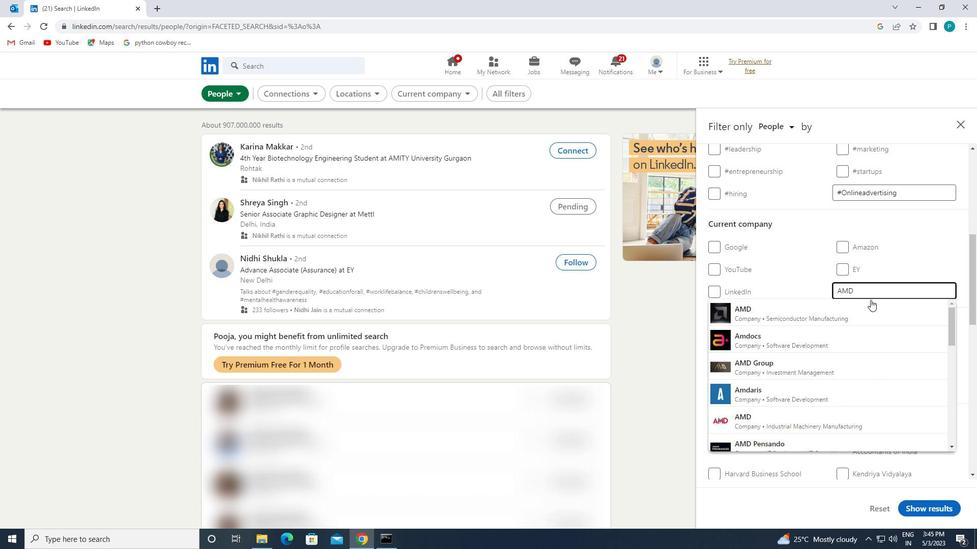 
Action: Mouse pressed left at (875, 304)
Screenshot: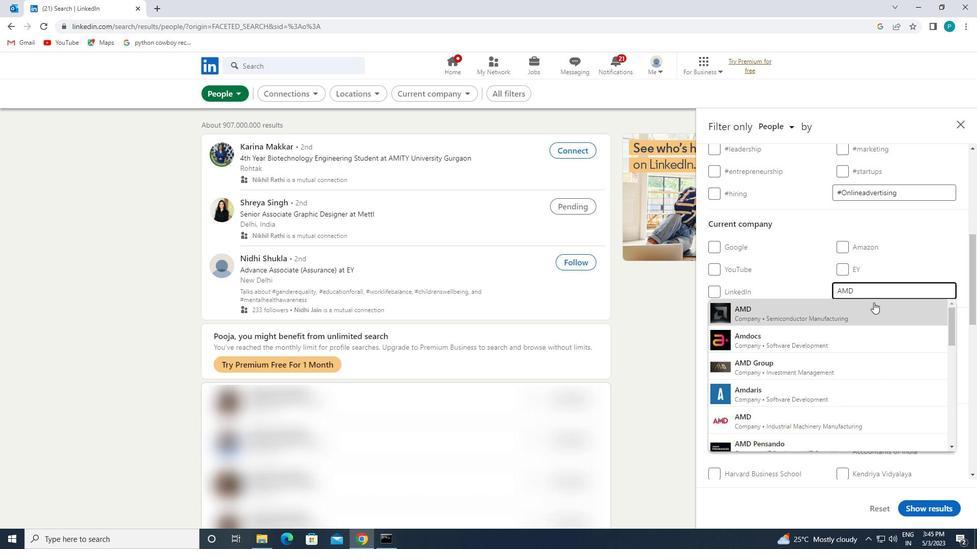 
Action: Mouse moved to (861, 314)
Screenshot: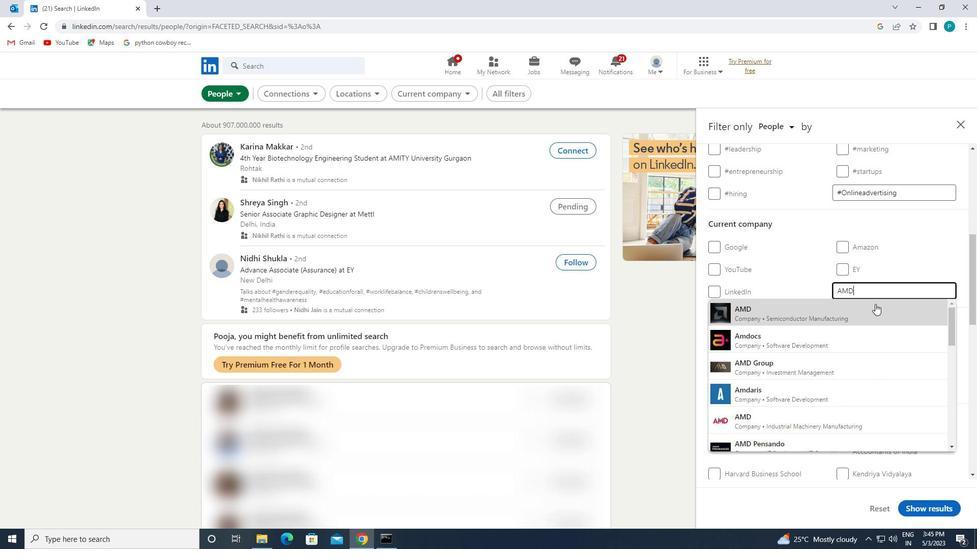 
Action: Mouse pressed left at (861, 314)
Screenshot: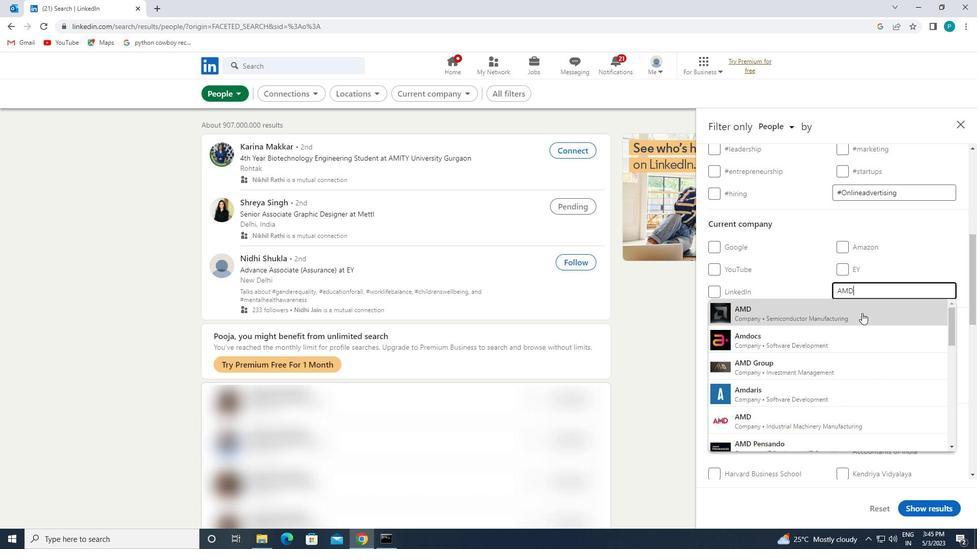 
Action: Mouse moved to (856, 311)
Screenshot: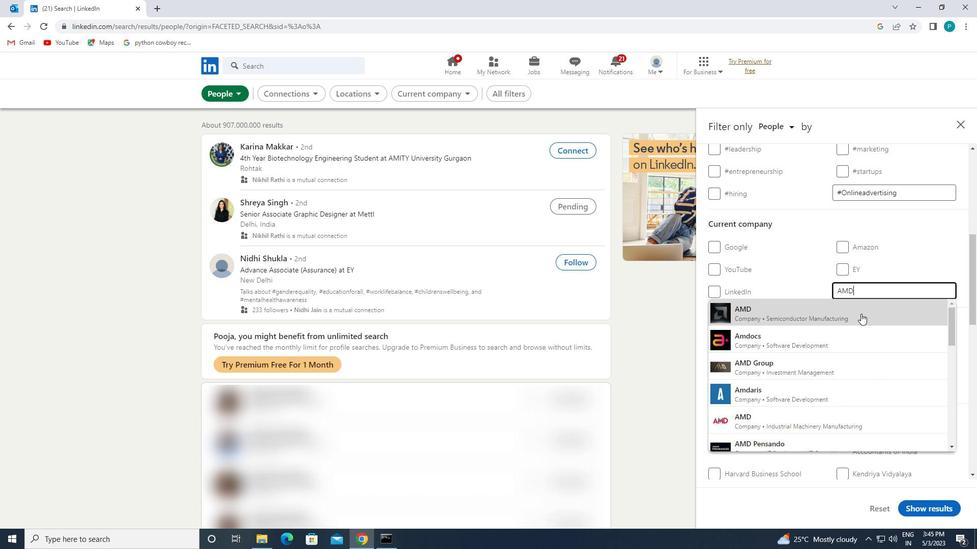 
Action: Mouse pressed left at (856, 311)
Screenshot: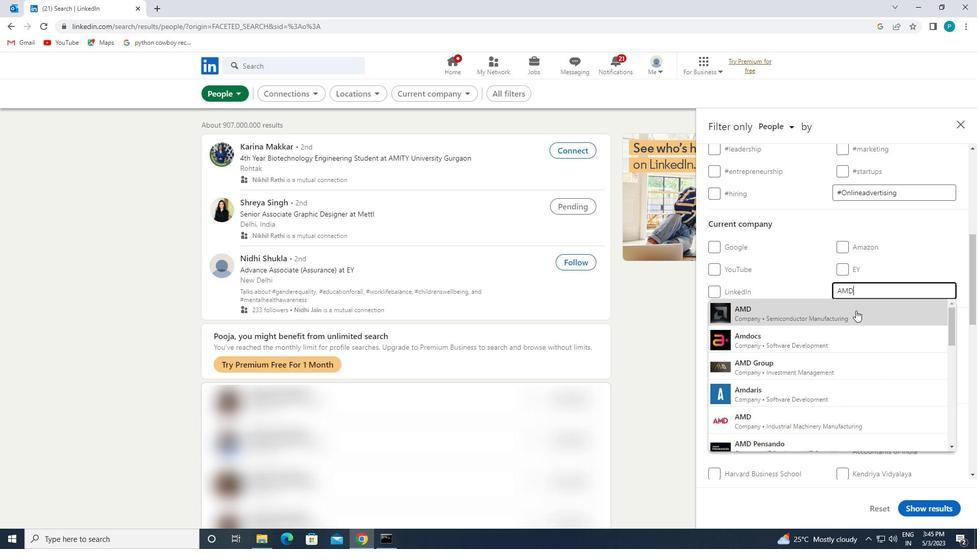 
Action: Mouse moved to (778, 323)
Screenshot: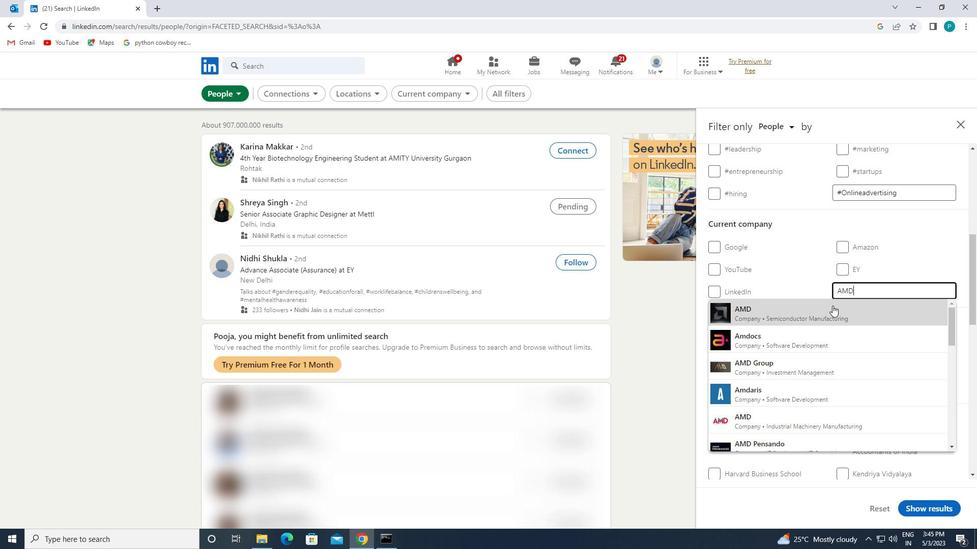 
Action: Mouse pressed left at (778, 323)
Screenshot: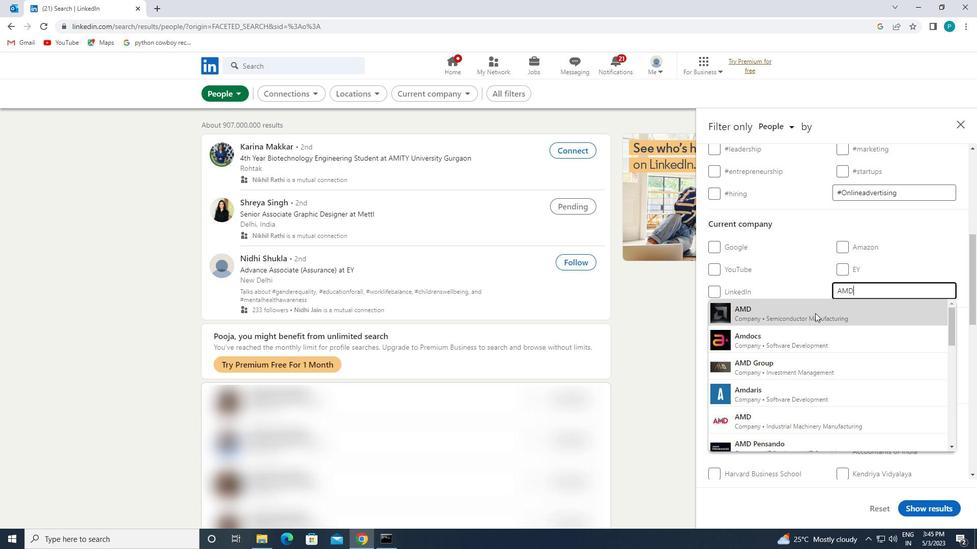 
Action: Mouse moved to (825, 338)
Screenshot: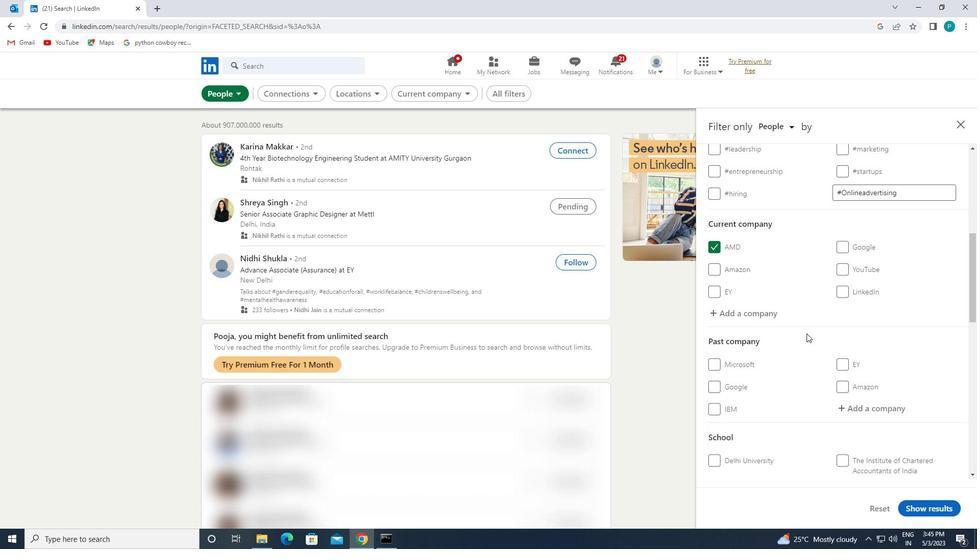 
Action: Mouse scrolled (825, 337) with delta (0, 0)
Screenshot: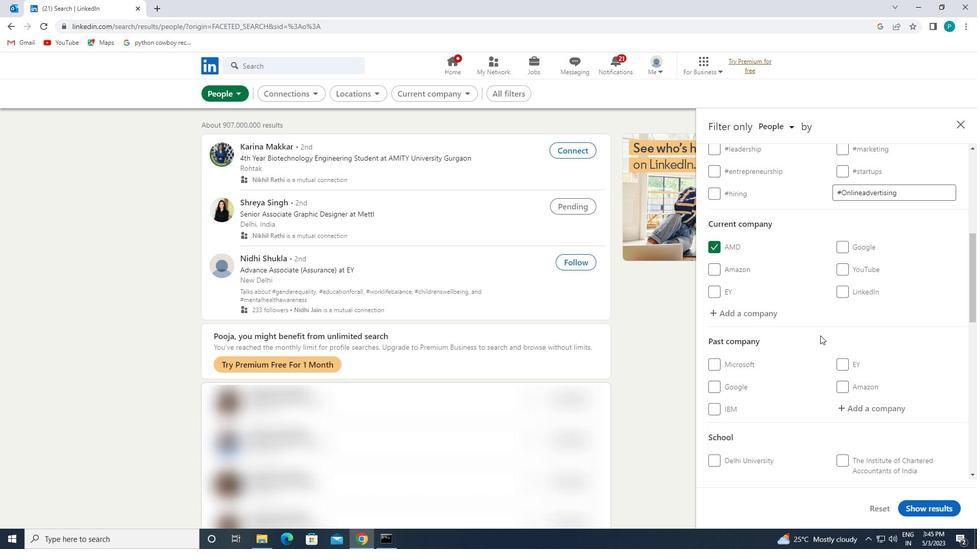 
Action: Mouse scrolled (825, 337) with delta (0, 0)
Screenshot: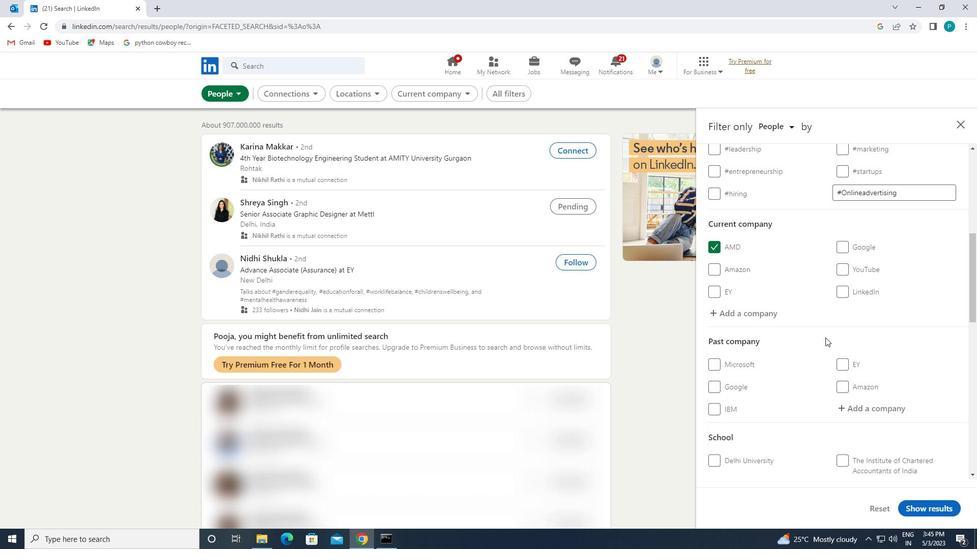 
Action: Mouse moved to (829, 340)
Screenshot: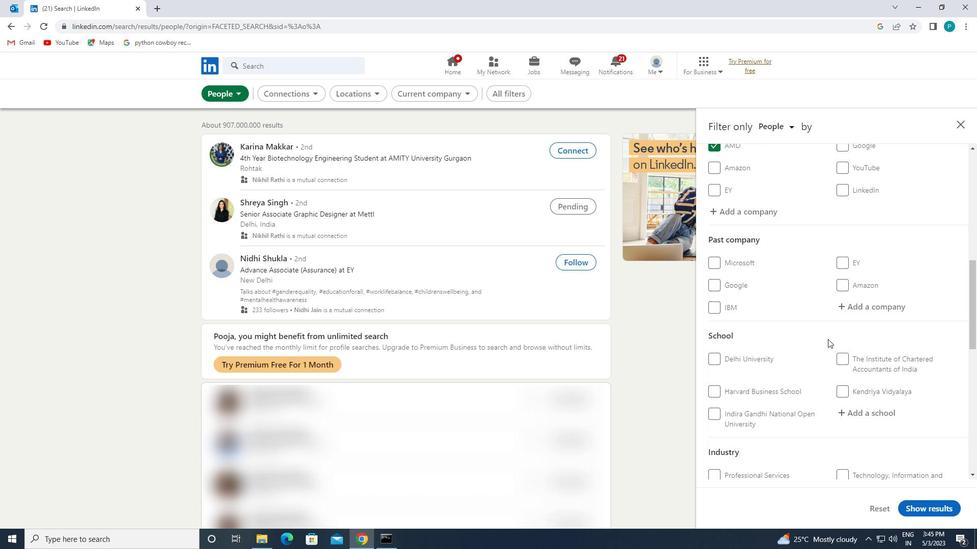 
Action: Mouse scrolled (829, 340) with delta (0, 0)
Screenshot: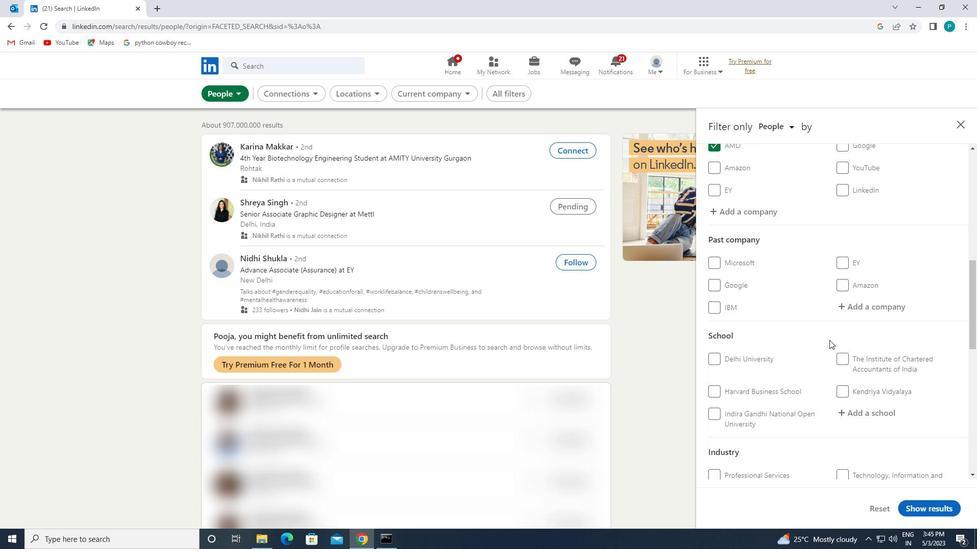 
Action: Mouse moved to (854, 366)
Screenshot: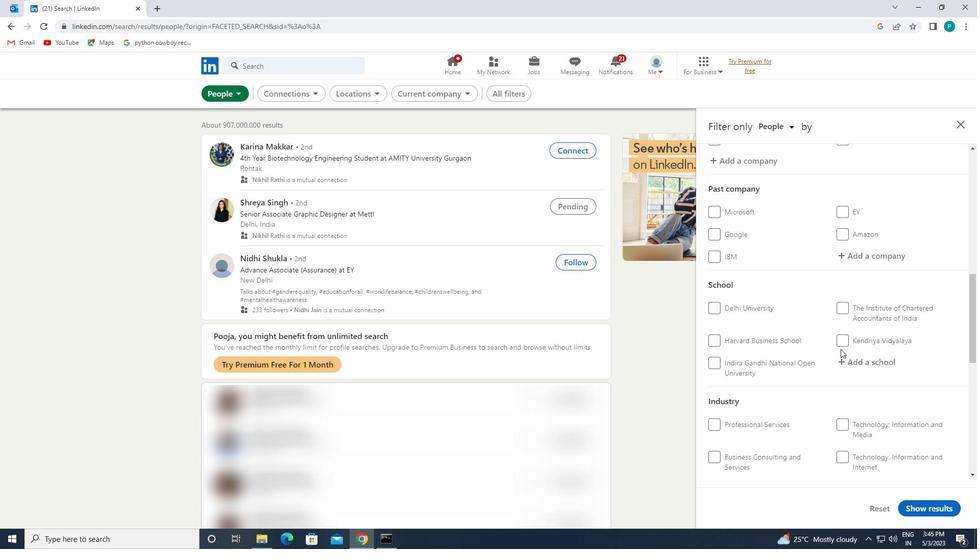 
Action: Mouse pressed left at (854, 366)
Screenshot: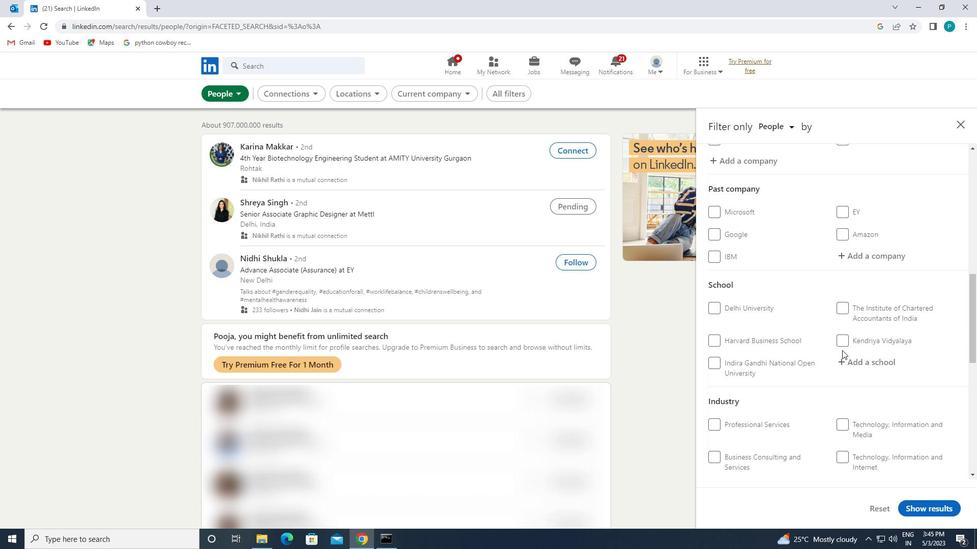 
Action: Mouse moved to (851, 366)
Screenshot: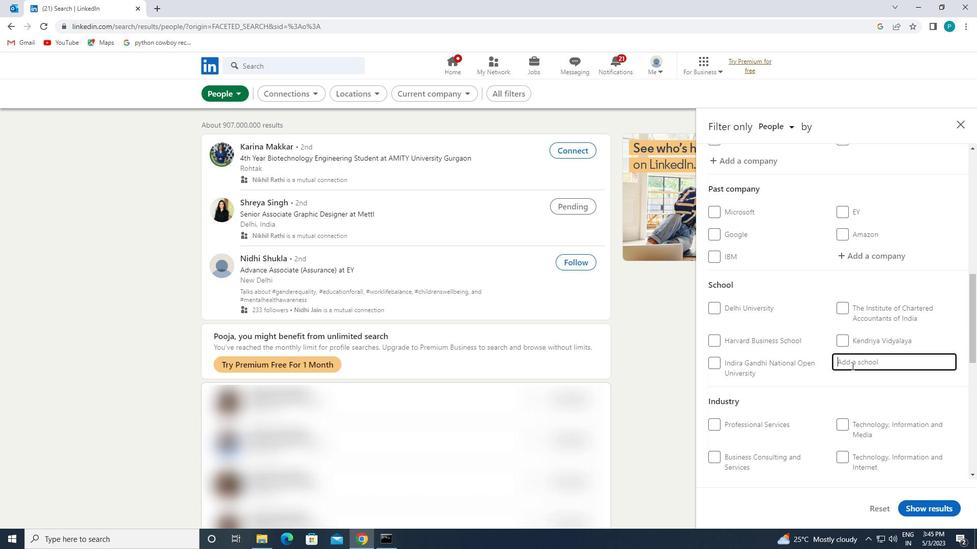 
Action: Key pressed <Key.caps_lock>B<Key.backspace><Key.caps_lock>BNM
Screenshot: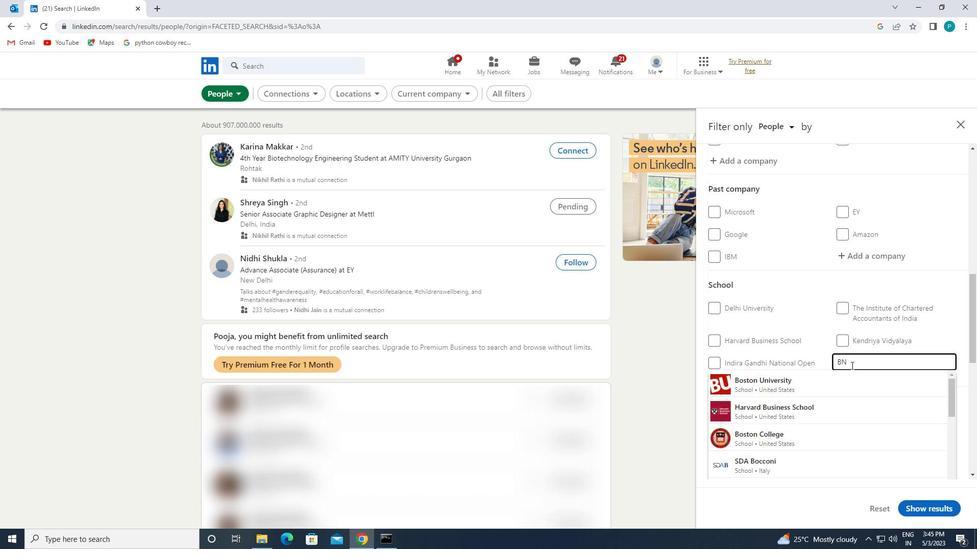 
Action: Mouse moved to (847, 380)
Screenshot: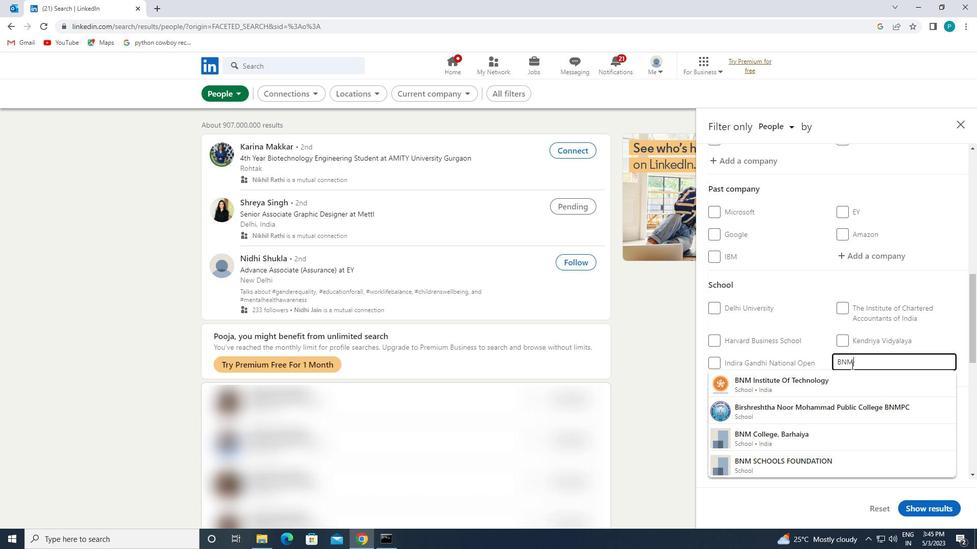 
Action: Mouse pressed left at (847, 380)
Screenshot: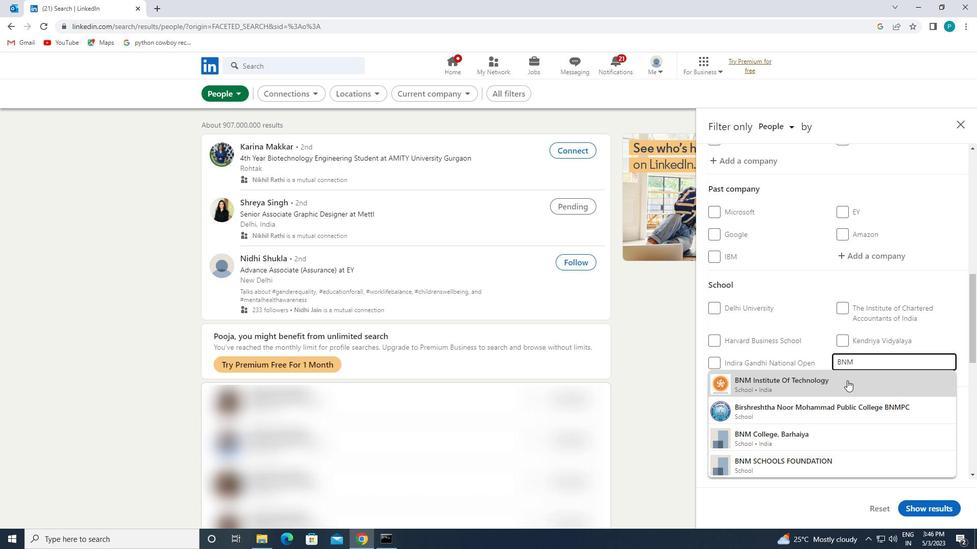 
Action: Mouse scrolled (847, 380) with delta (0, 0)
Screenshot: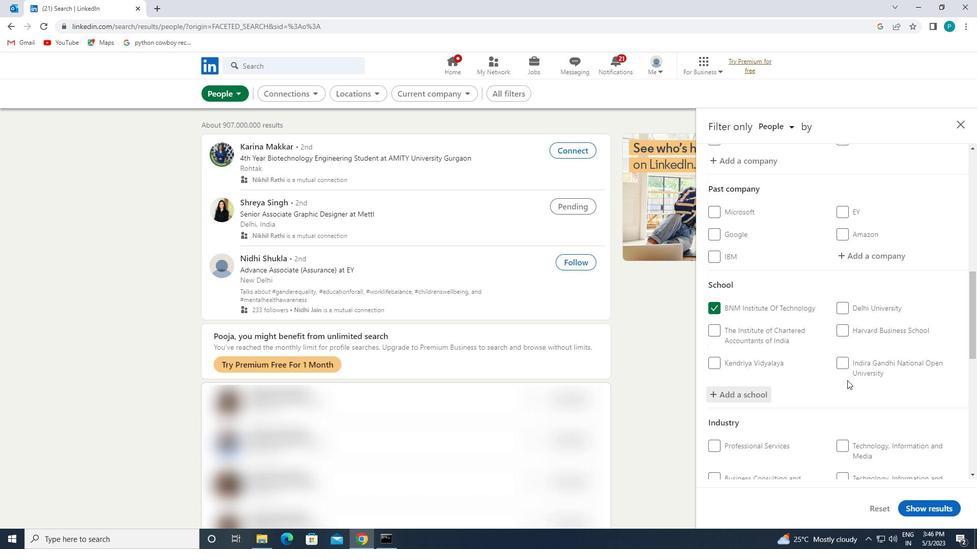 
Action: Mouse moved to (853, 386)
Screenshot: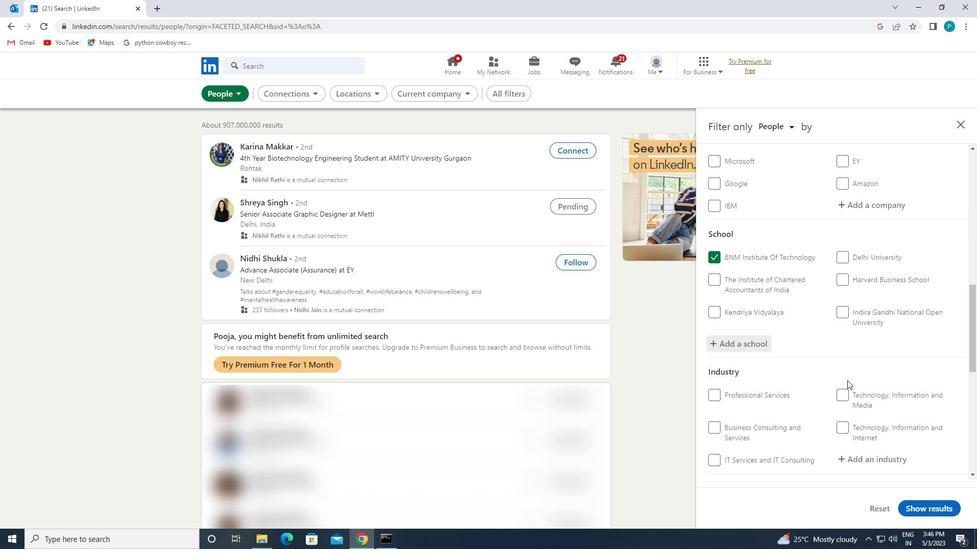 
Action: Mouse scrolled (853, 385) with delta (0, 0)
Screenshot: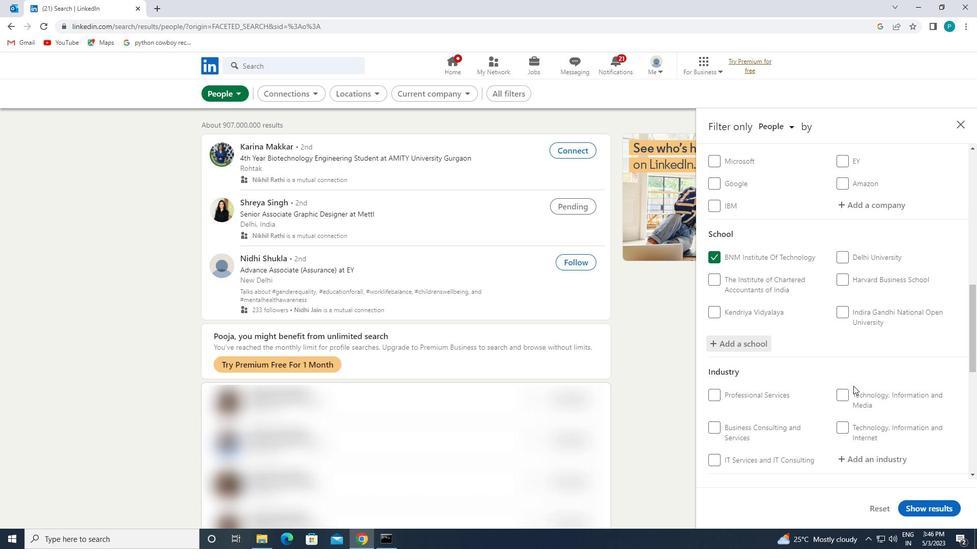 
Action: Mouse moved to (866, 406)
Screenshot: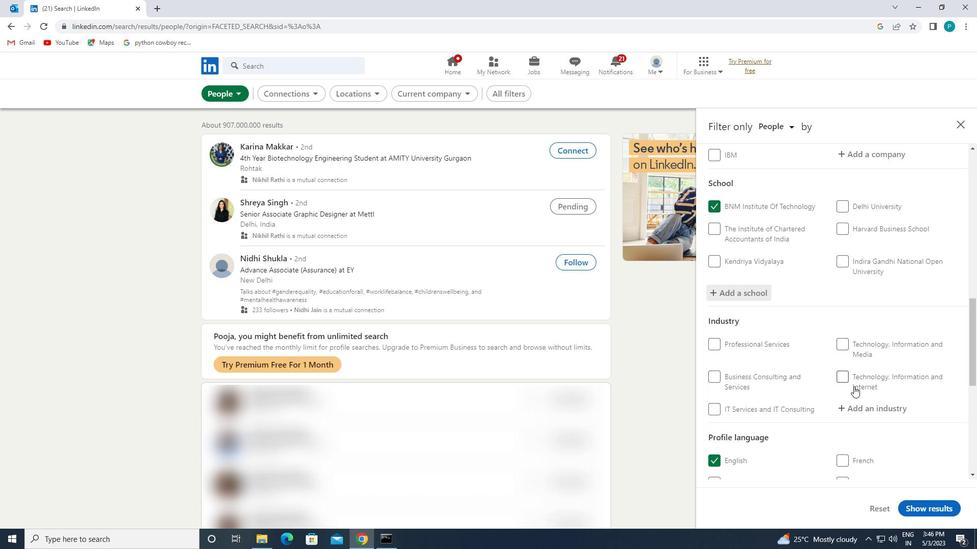 
Action: Mouse pressed left at (866, 406)
Screenshot: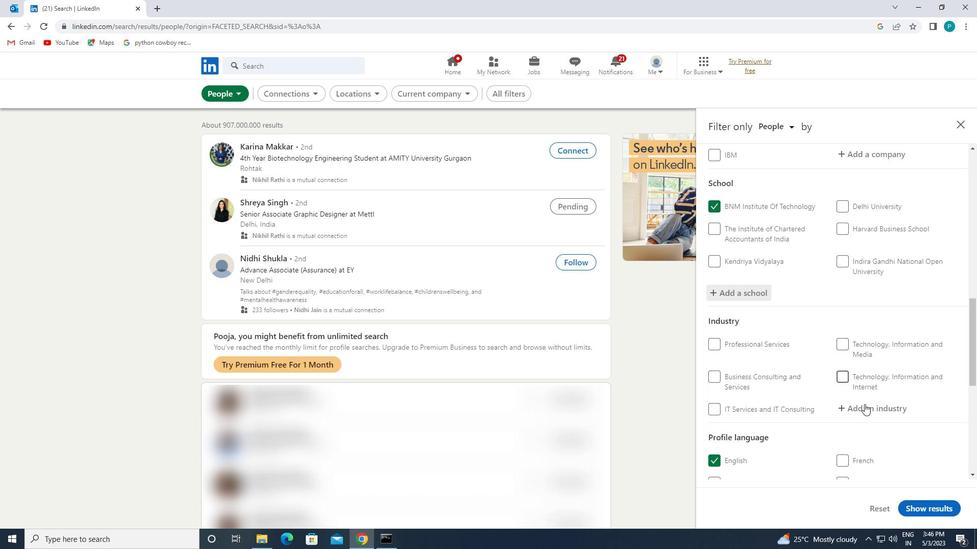 
Action: Mouse moved to (866, 407)
Screenshot: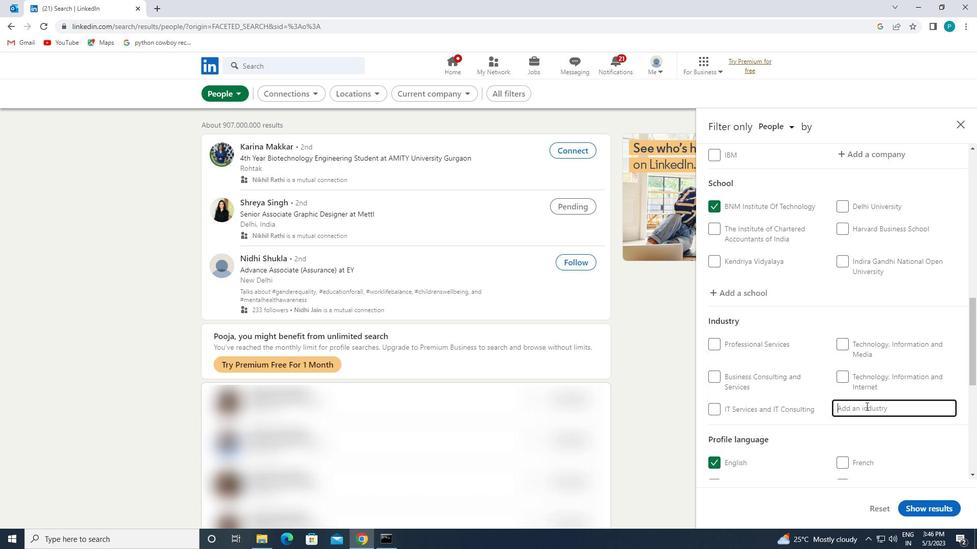
Action: Key pressed <Key.caps_lock>I<Key.caps_lock>NVESTMENT
Screenshot: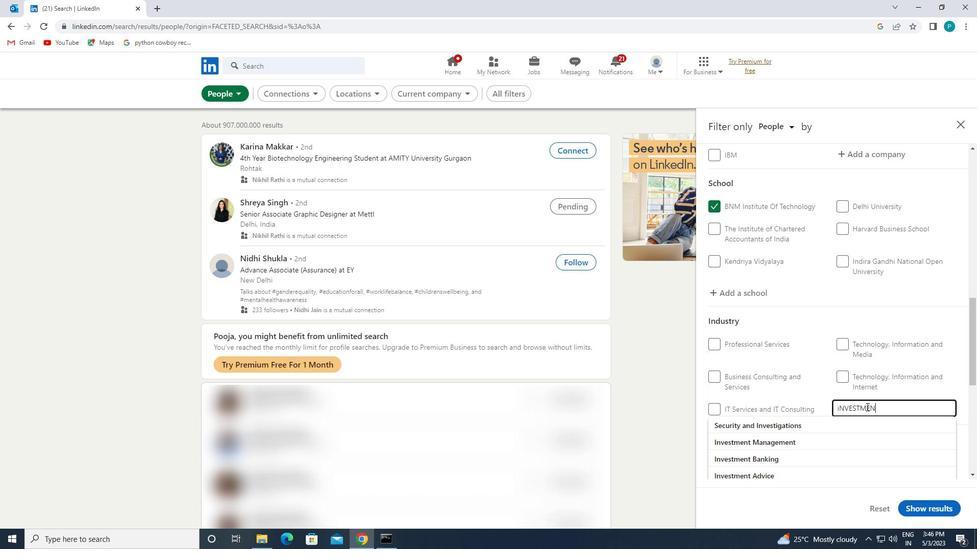 
Action: Mouse moved to (826, 454)
Screenshot: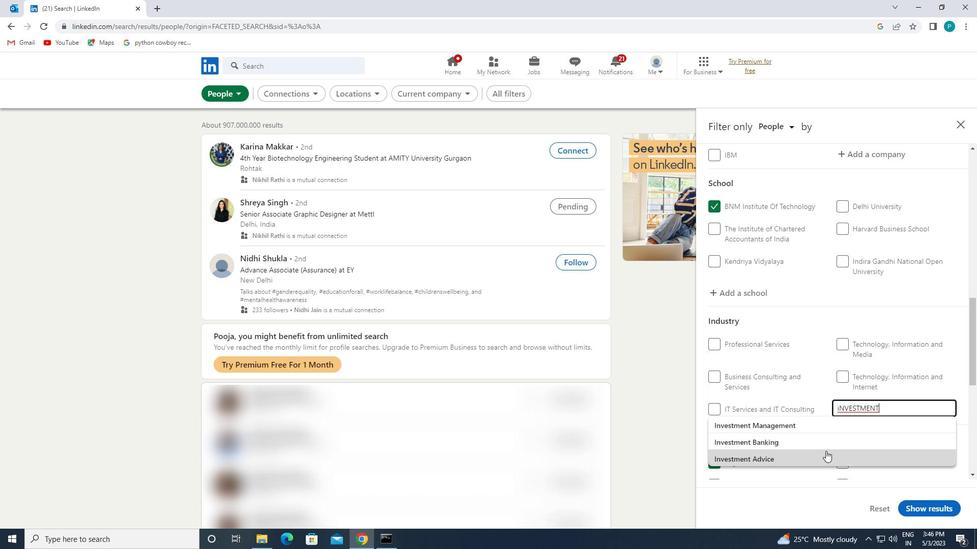 
Action: Mouse pressed left at (826, 454)
Screenshot: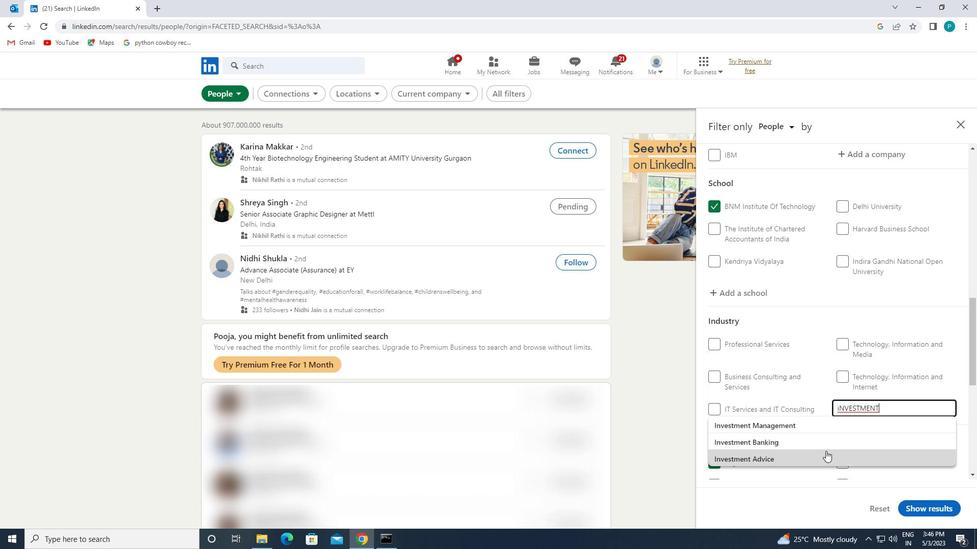 
Action: Mouse moved to (822, 453)
Screenshot: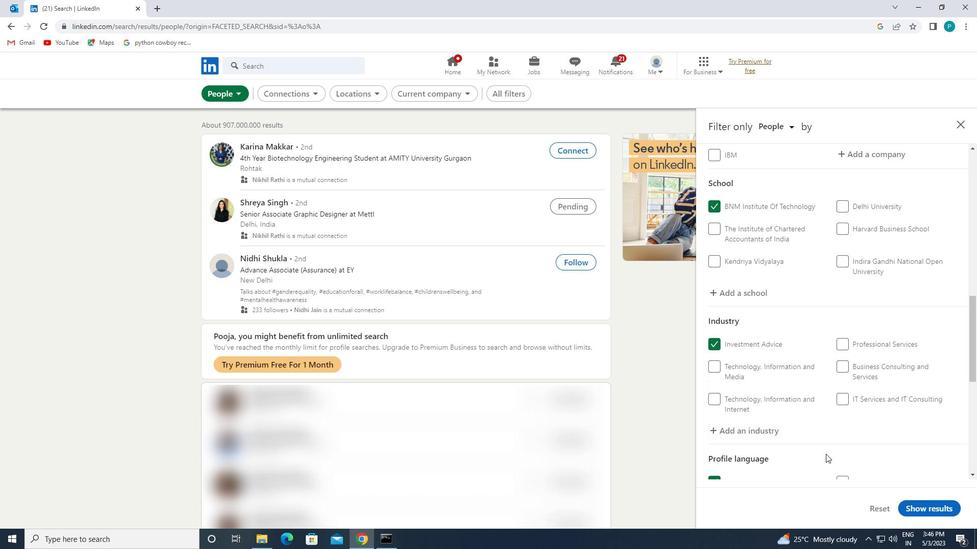 
Action: Mouse scrolled (822, 453) with delta (0, 0)
Screenshot: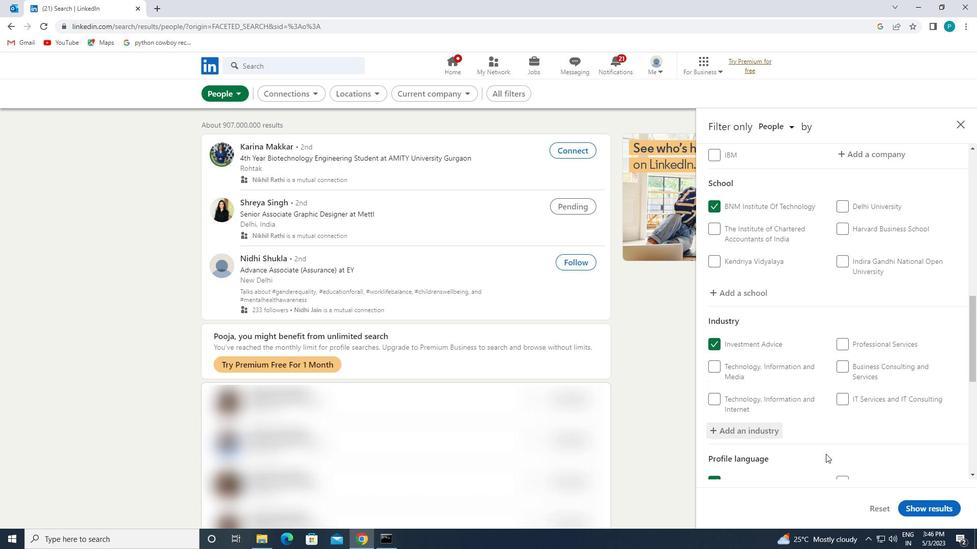 
Action: Mouse moved to (822, 453)
Screenshot: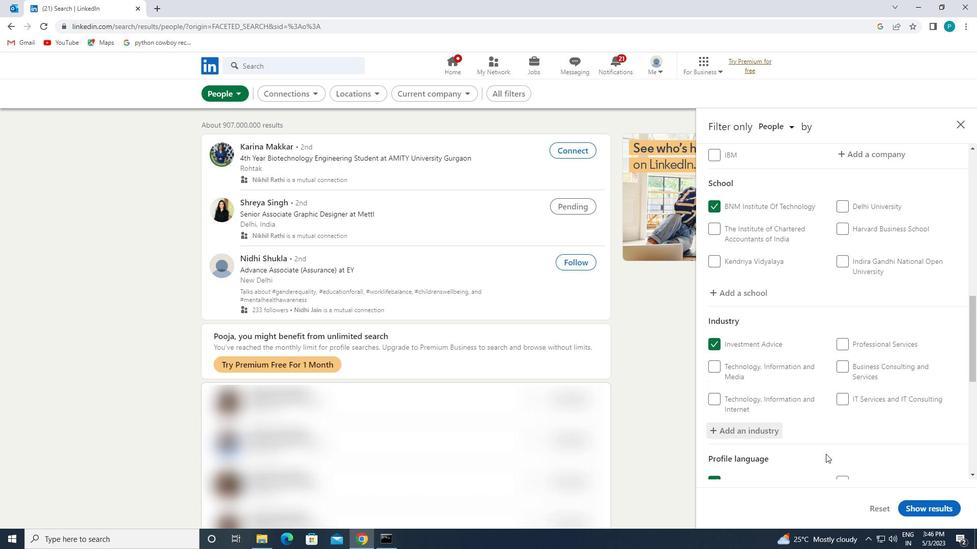 
Action: Mouse scrolled (822, 453) with delta (0, 0)
Screenshot: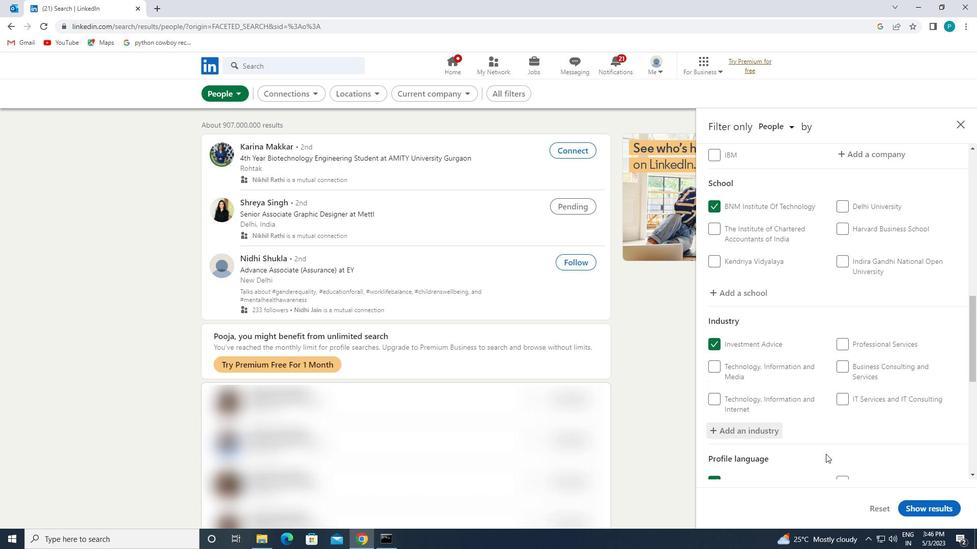 
Action: Mouse scrolled (822, 453) with delta (0, 0)
Screenshot: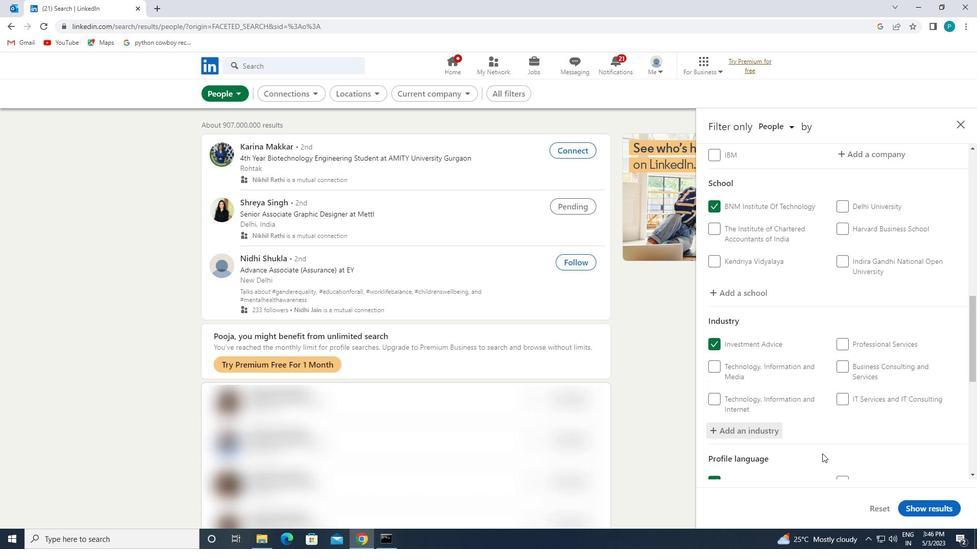 
Action: Mouse moved to (841, 410)
Screenshot: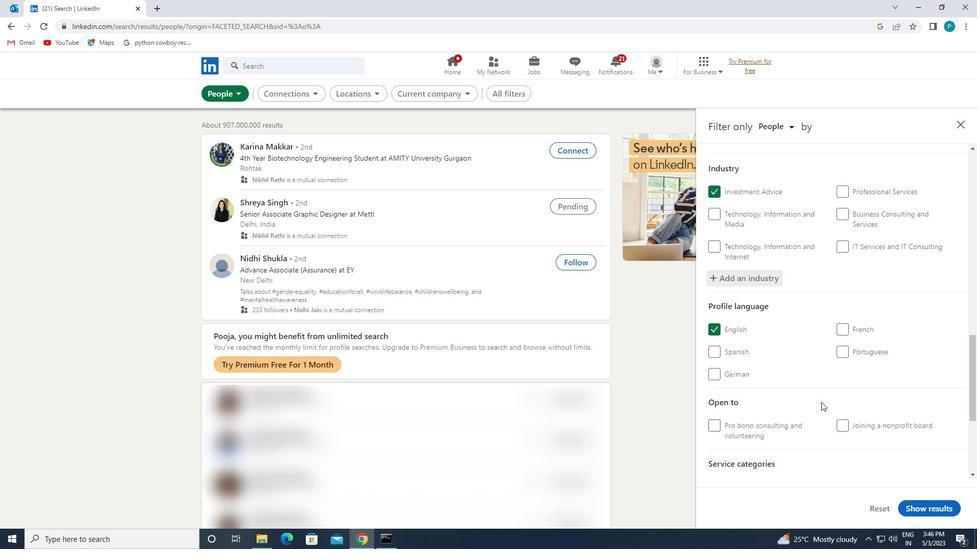 
Action: Mouse scrolled (841, 409) with delta (0, 0)
Screenshot: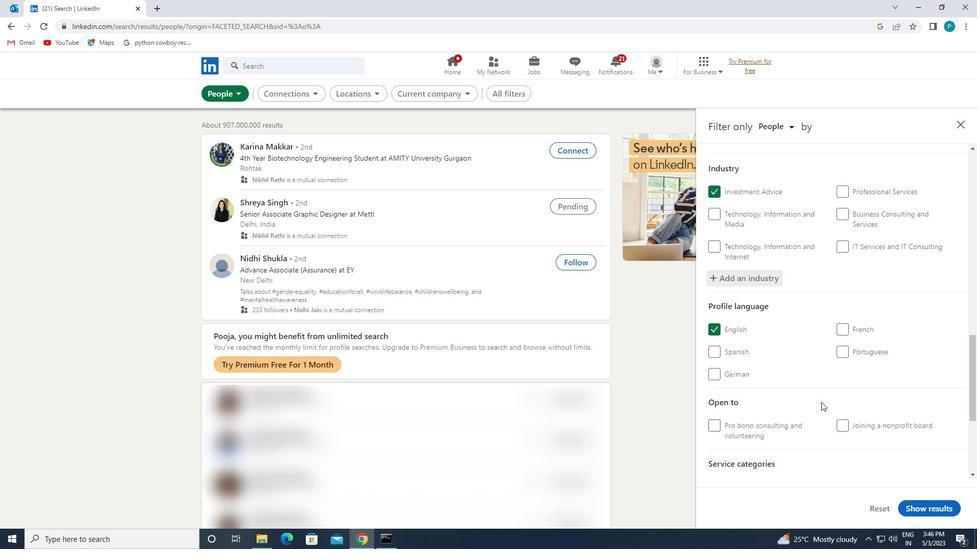 
Action: Mouse scrolled (841, 409) with delta (0, 0)
Screenshot: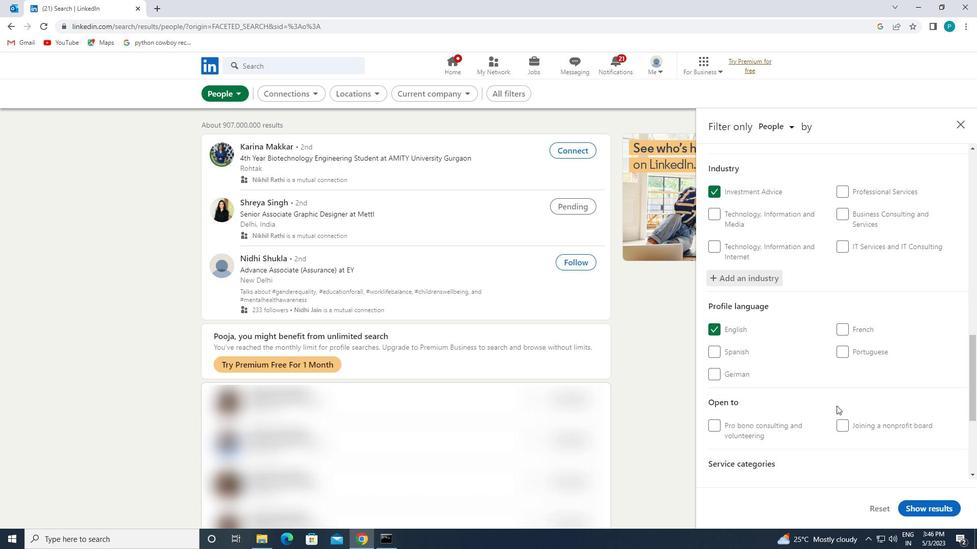 
Action: Mouse moved to (856, 430)
Screenshot: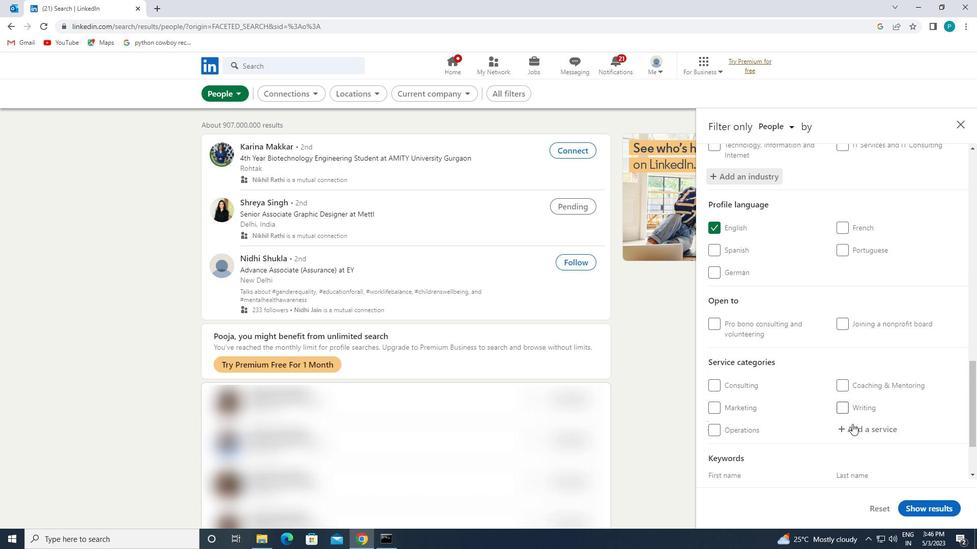 
Action: Mouse pressed left at (856, 430)
Screenshot: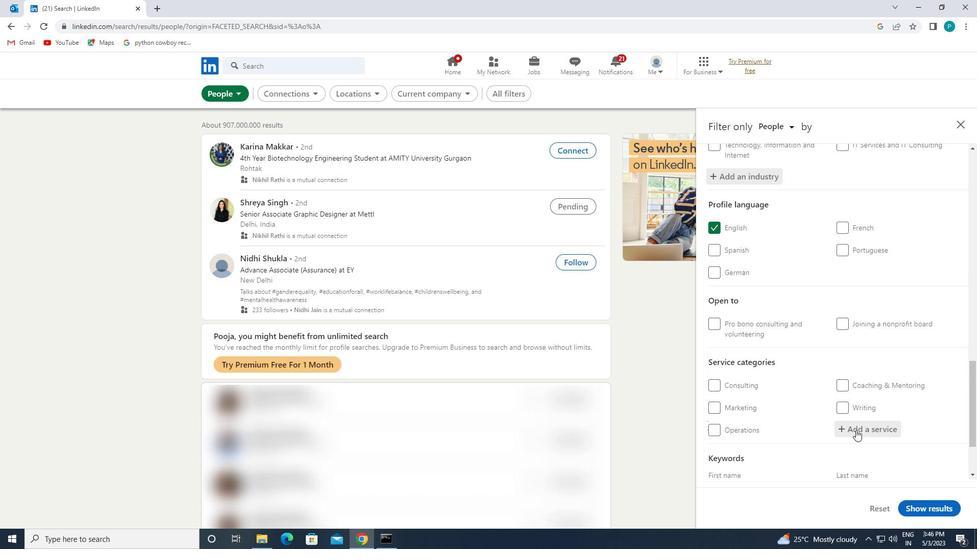 
Action: Mouse moved to (867, 437)
Screenshot: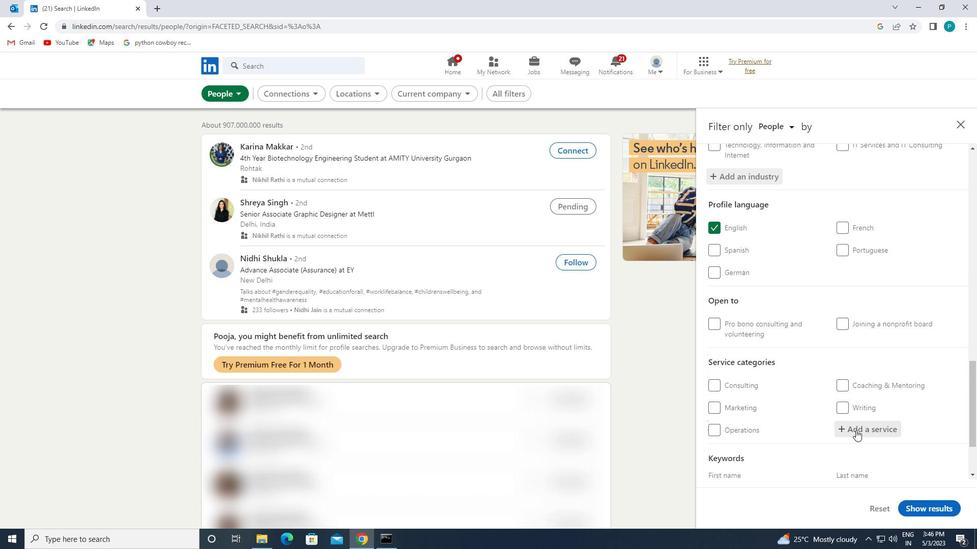 
Action: Key pressed <Key.caps_lock><Key.caps_lock>A<Key.caps_lock>SSIS
Screenshot: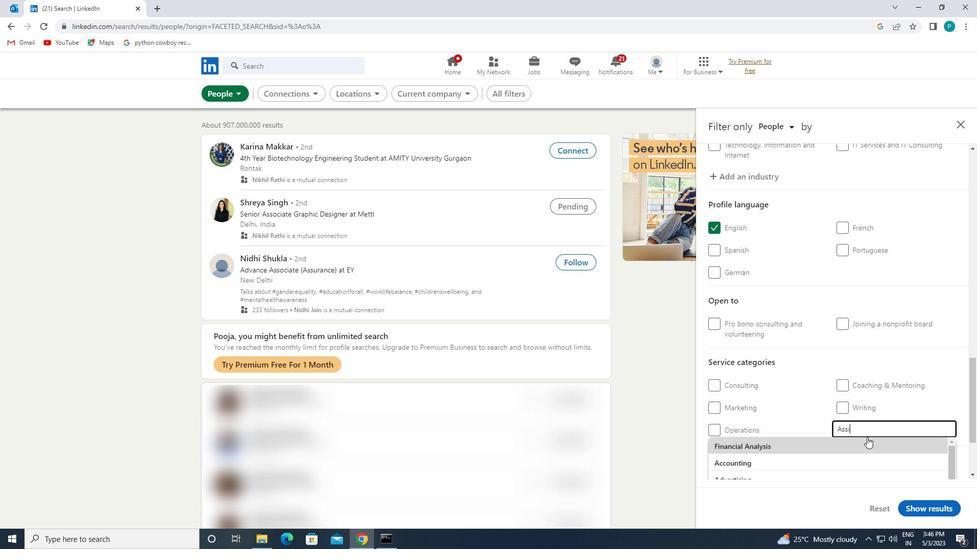 
Action: Mouse moved to (824, 399)
Screenshot: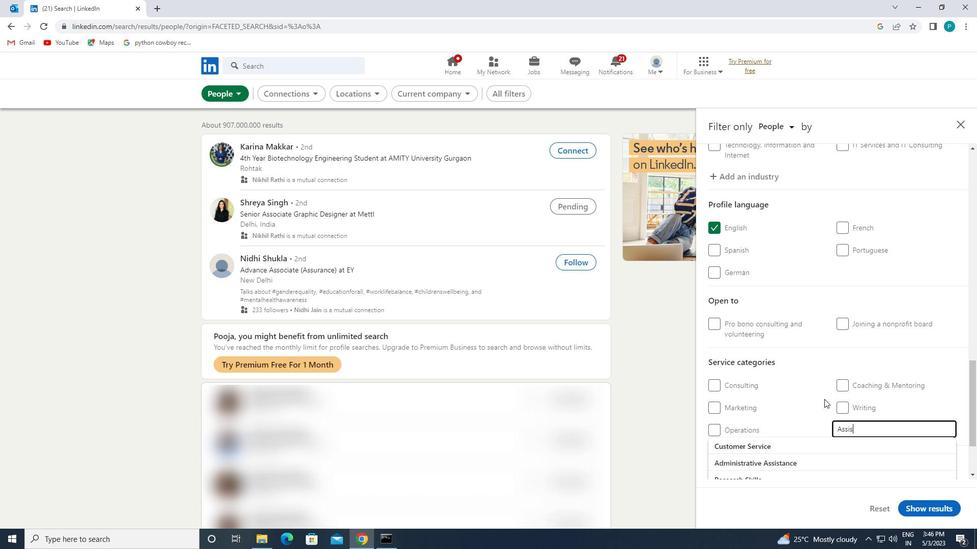 
Action: Mouse scrolled (824, 398) with delta (0, 0)
Screenshot: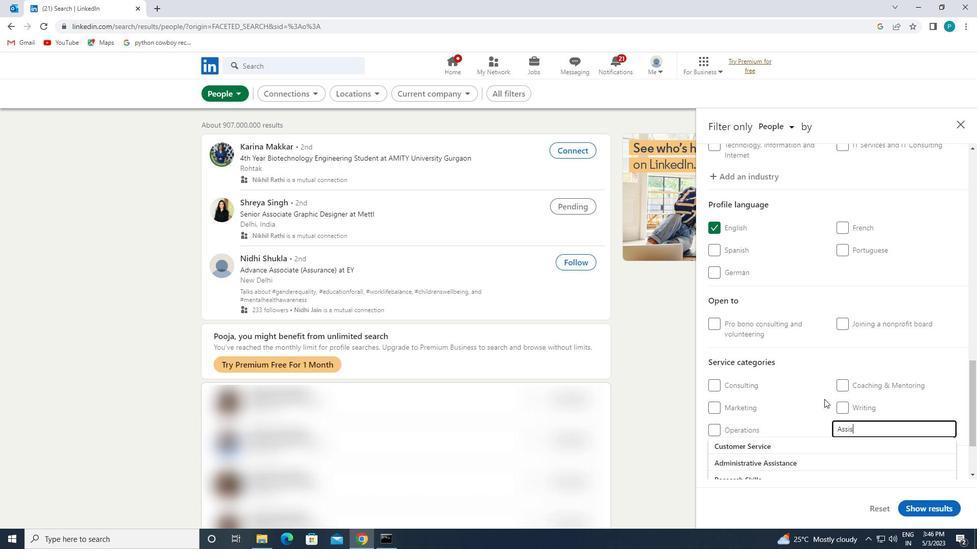 
Action: Mouse moved to (818, 379)
Screenshot: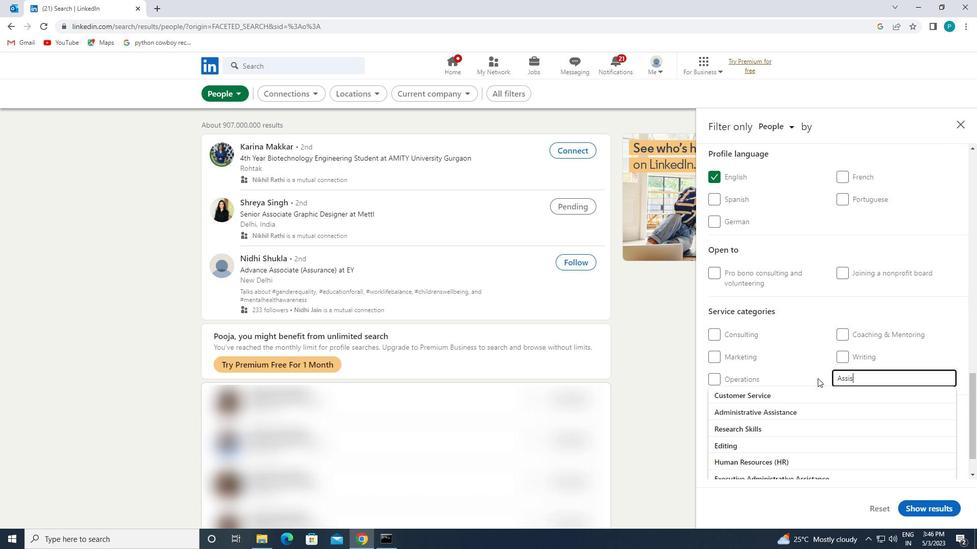 
Action: Mouse scrolled (818, 378) with delta (0, 0)
Screenshot: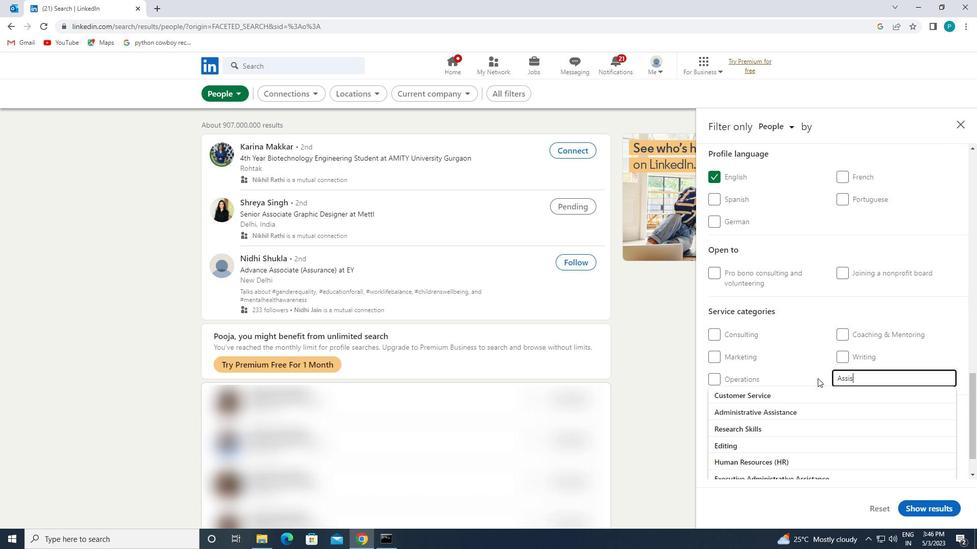 
Action: Mouse moved to (844, 327)
Screenshot: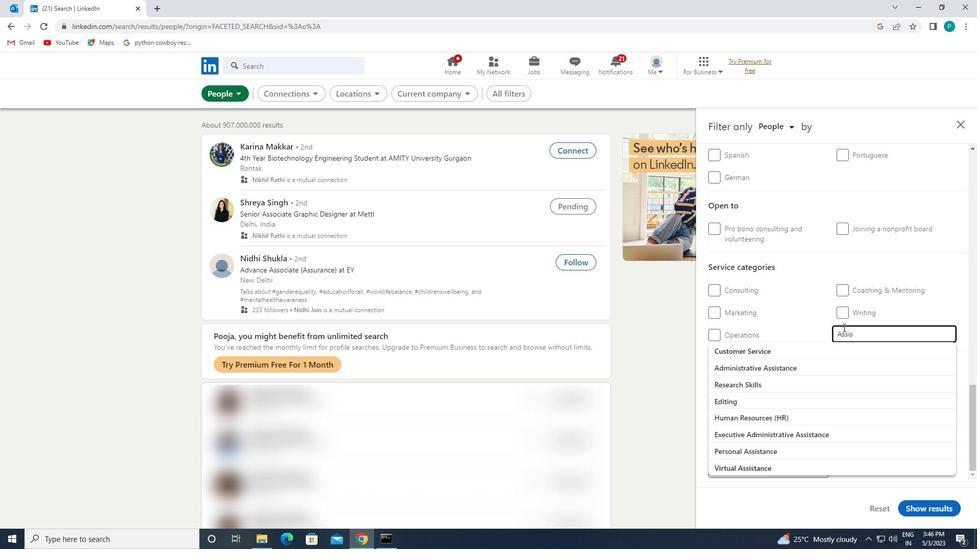 
Action: Key pressed TANCE<Key.caps_lock>A<Key.caps_lock>DVERTISING
Screenshot: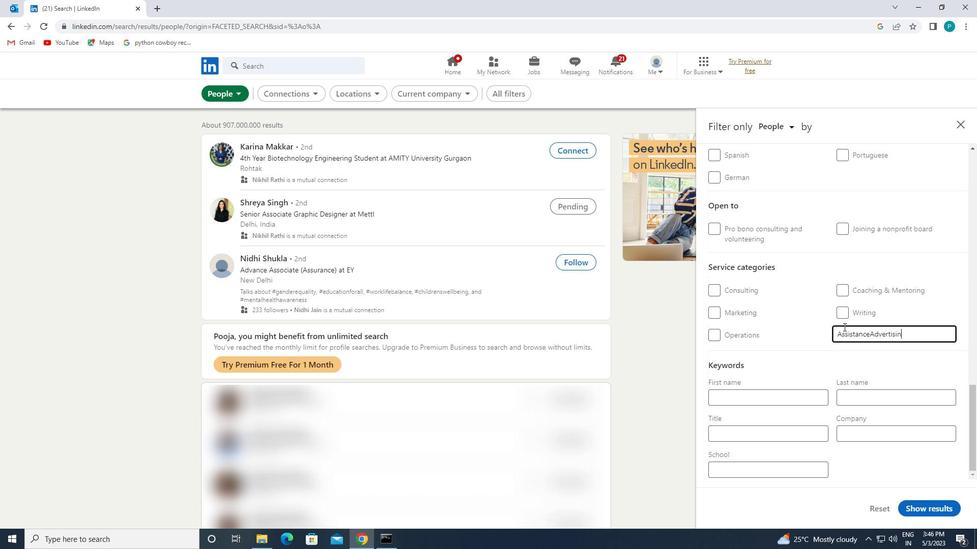 
Action: Mouse moved to (806, 429)
Screenshot: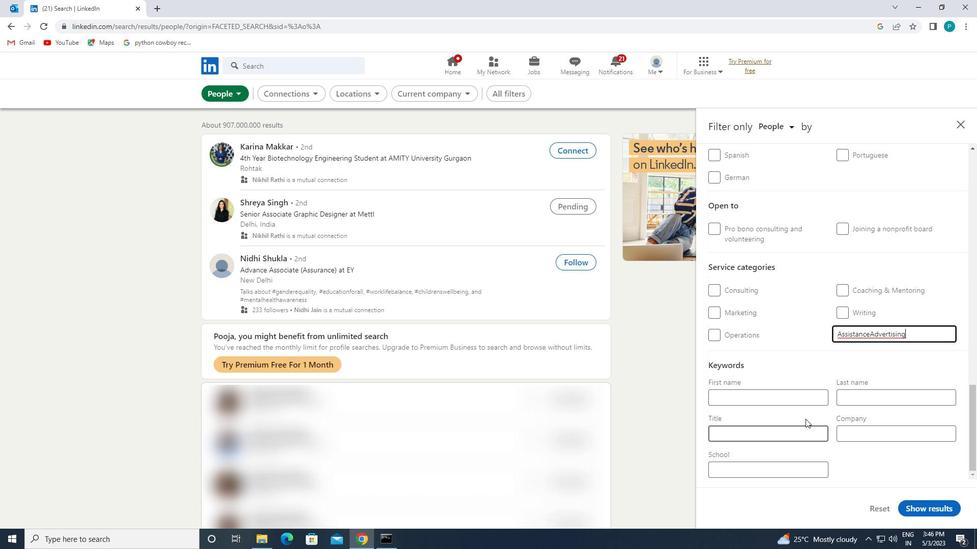 
Action: Mouse pressed left at (806, 429)
Screenshot: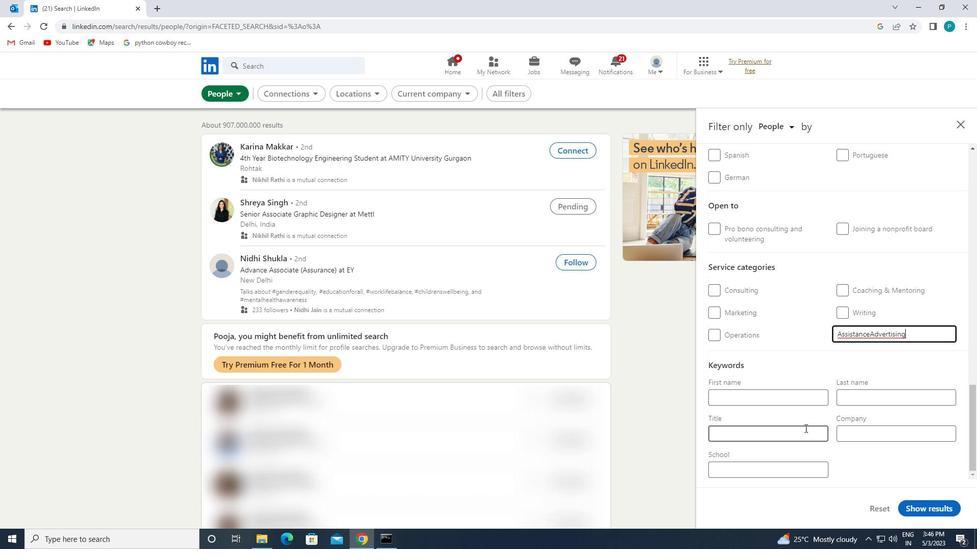 
Action: Mouse moved to (804, 430)
Screenshot: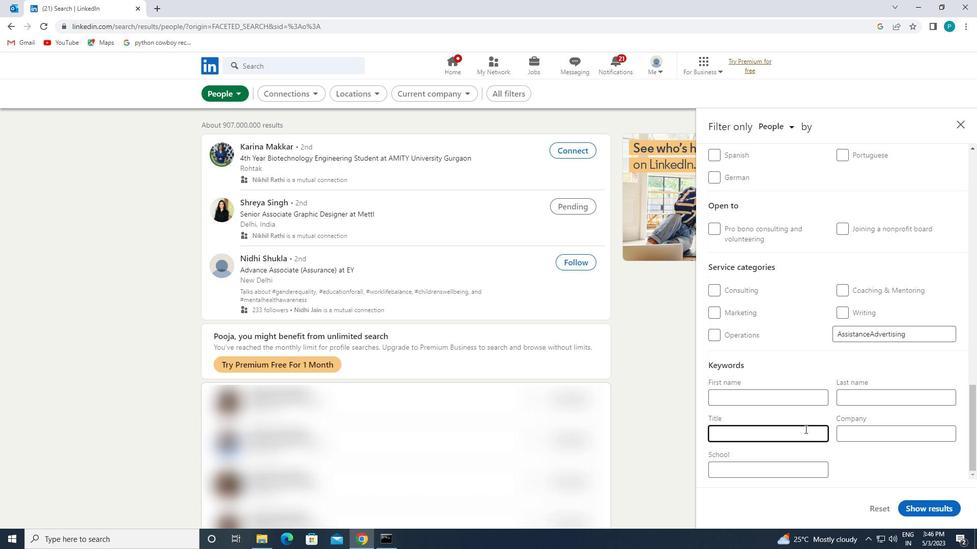 
Action: Key pressed <Key.caps_lock>N<Key.caps_lock>URSE
Screenshot: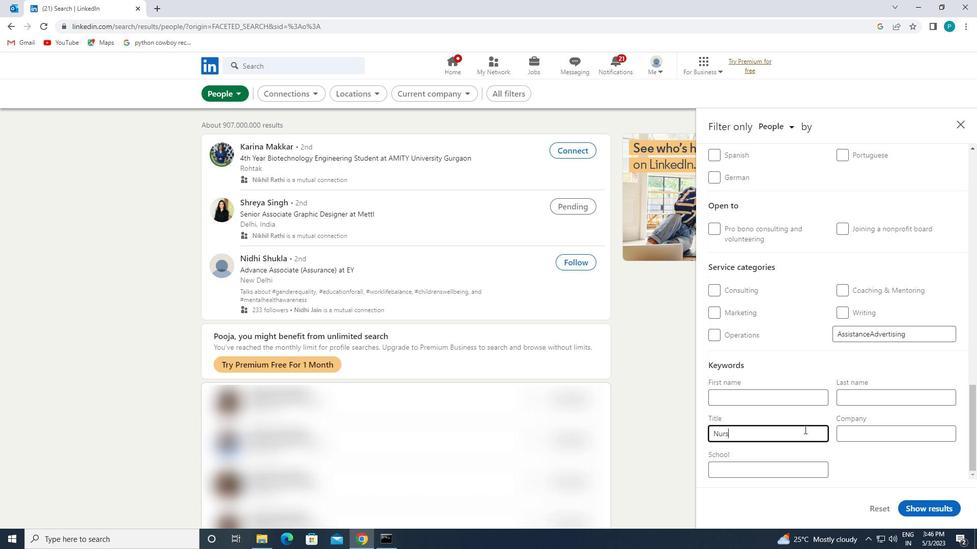 
Action: Mouse moved to (925, 507)
Screenshot: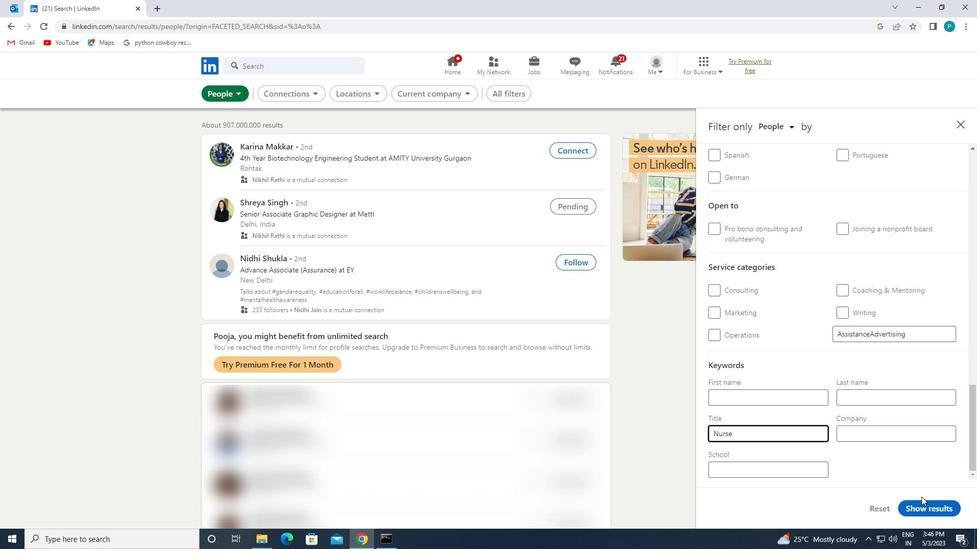 
Action: Mouse pressed left at (925, 507)
Screenshot: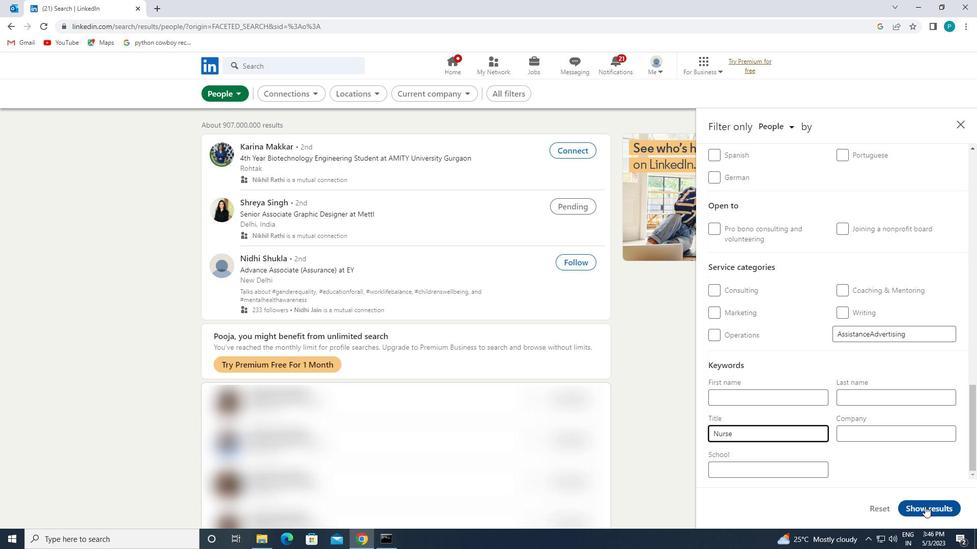 
